 Task: Find connections with filter location Salamína with filter topic #economicswith filter profile language Spanish with filter current company Yatra Online Ltd. with filter school Surana College with filter industry Soap and Cleaning Product Manufacturing with filter service category Market Strategy with filter keywords title Music Producer
Action: Mouse moved to (285, 192)
Screenshot: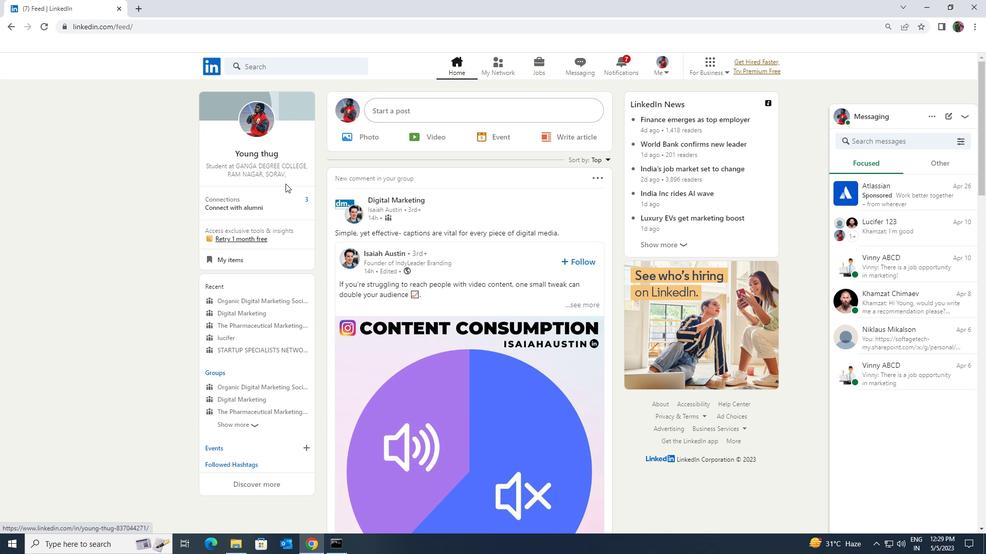 
Action: Mouse pressed left at (285, 192)
Screenshot: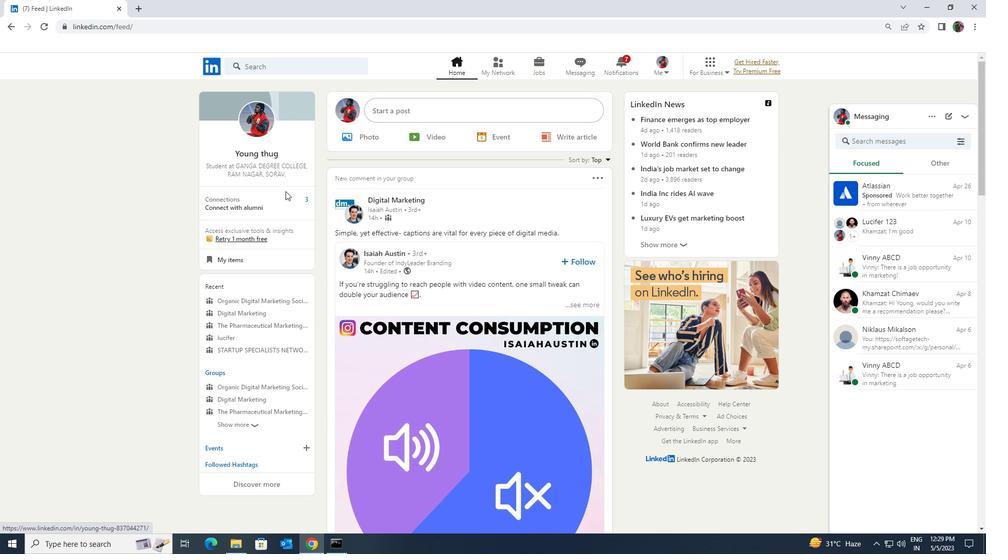 
Action: Mouse moved to (285, 197)
Screenshot: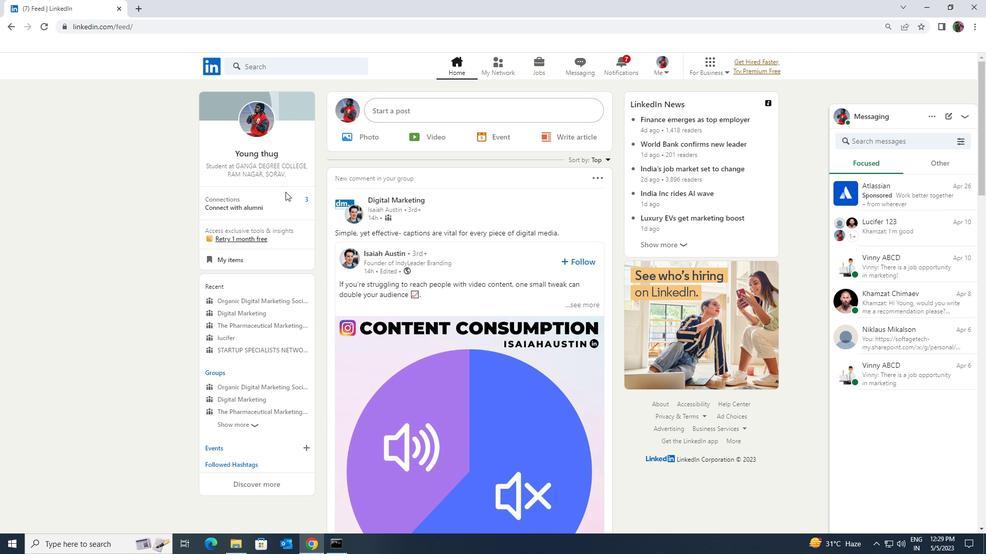 
Action: Mouse pressed left at (285, 197)
Screenshot: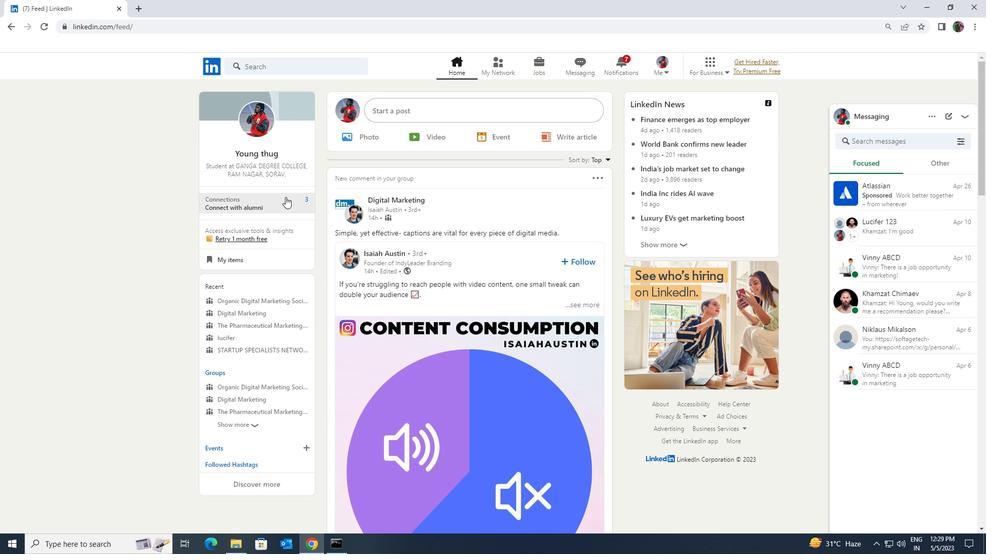 
Action: Mouse moved to (284, 126)
Screenshot: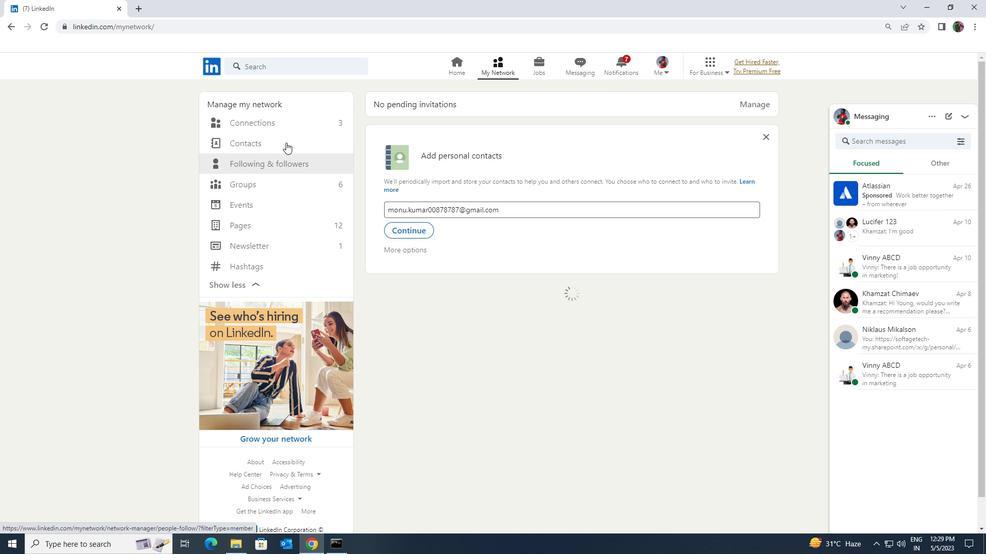 
Action: Mouse pressed left at (284, 126)
Screenshot: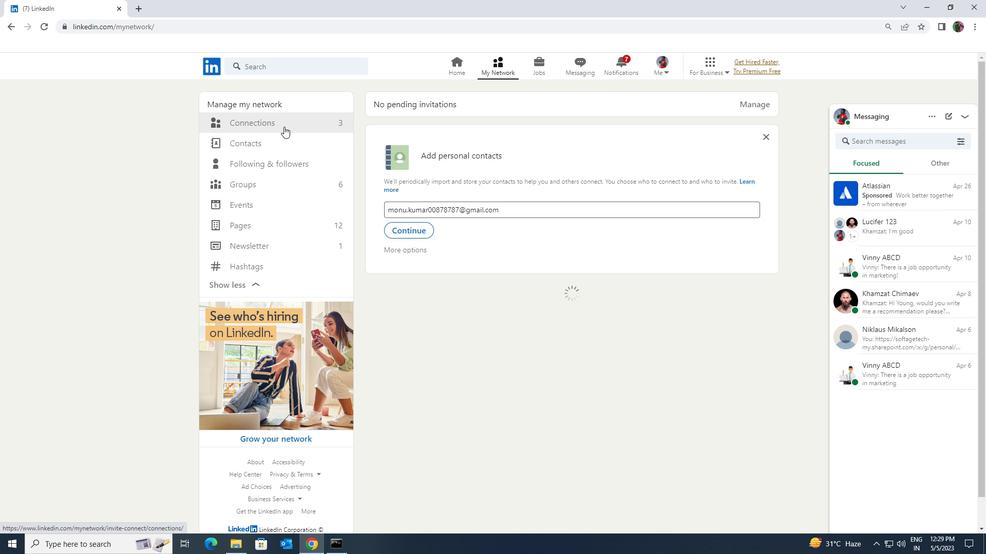 
Action: Mouse moved to (547, 126)
Screenshot: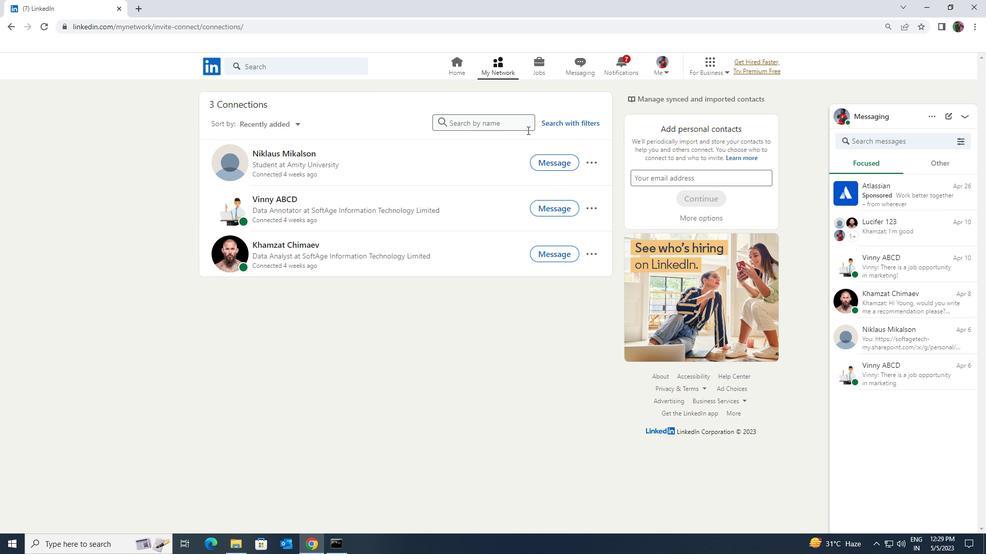 
Action: Mouse pressed left at (547, 126)
Screenshot: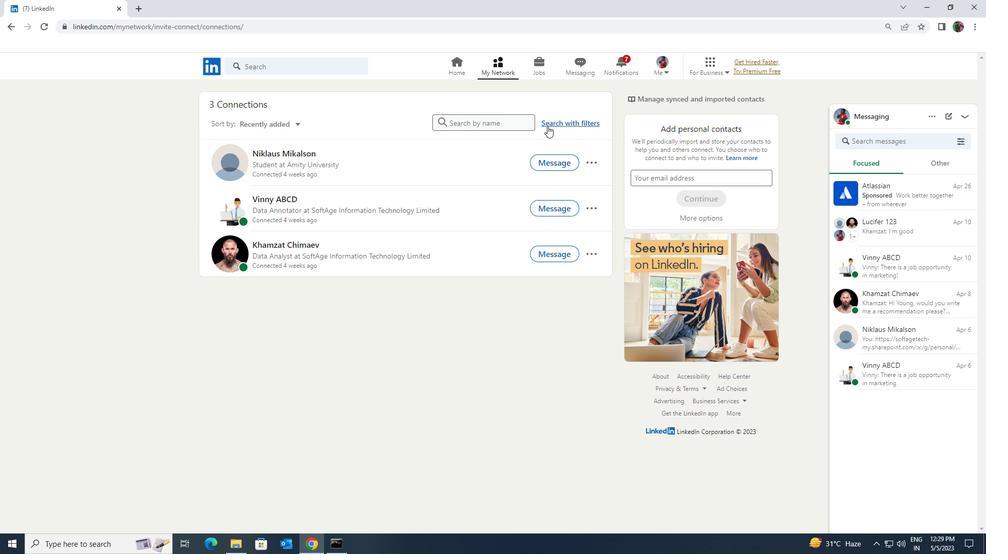 
Action: Mouse moved to (524, 96)
Screenshot: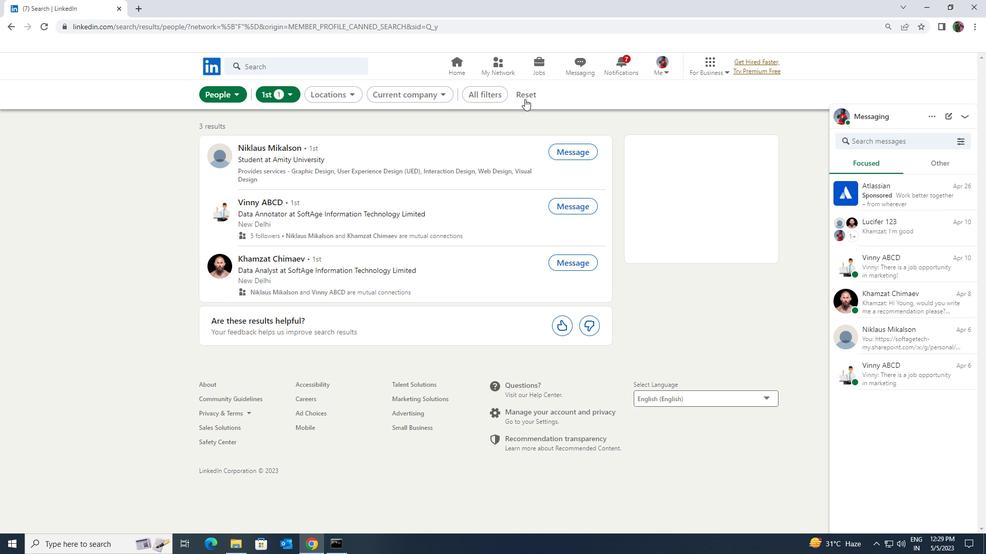 
Action: Mouse pressed left at (524, 96)
Screenshot: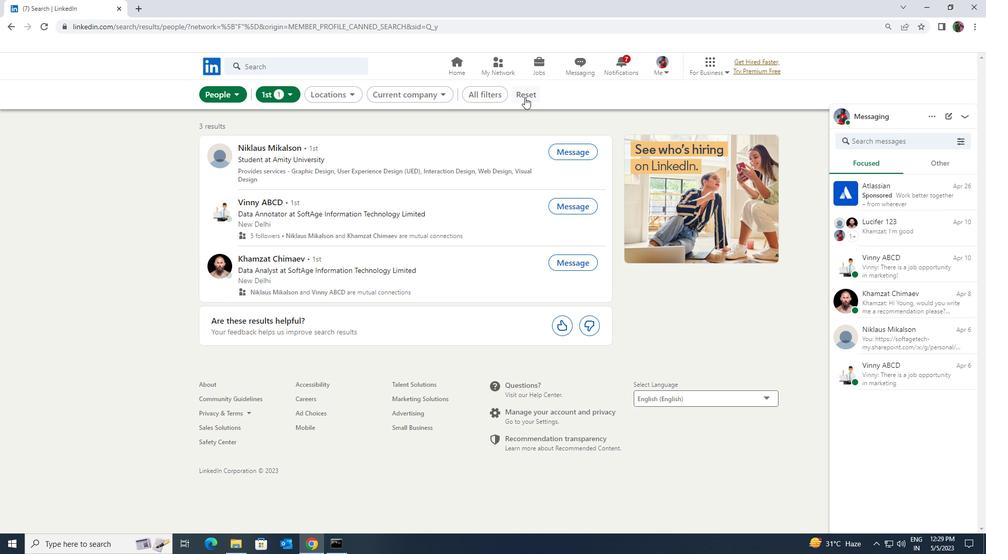 
Action: Mouse moved to (512, 94)
Screenshot: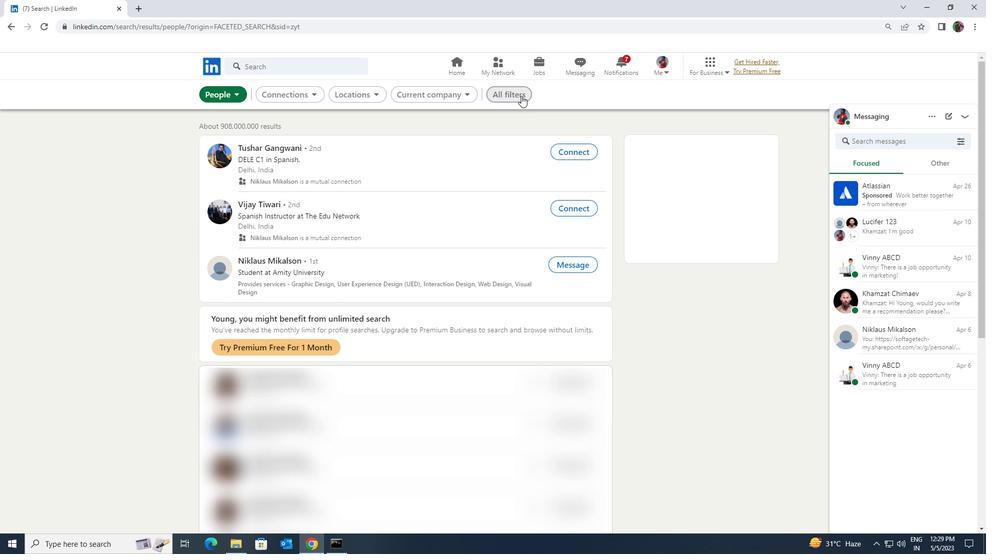 
Action: Mouse pressed left at (512, 94)
Screenshot: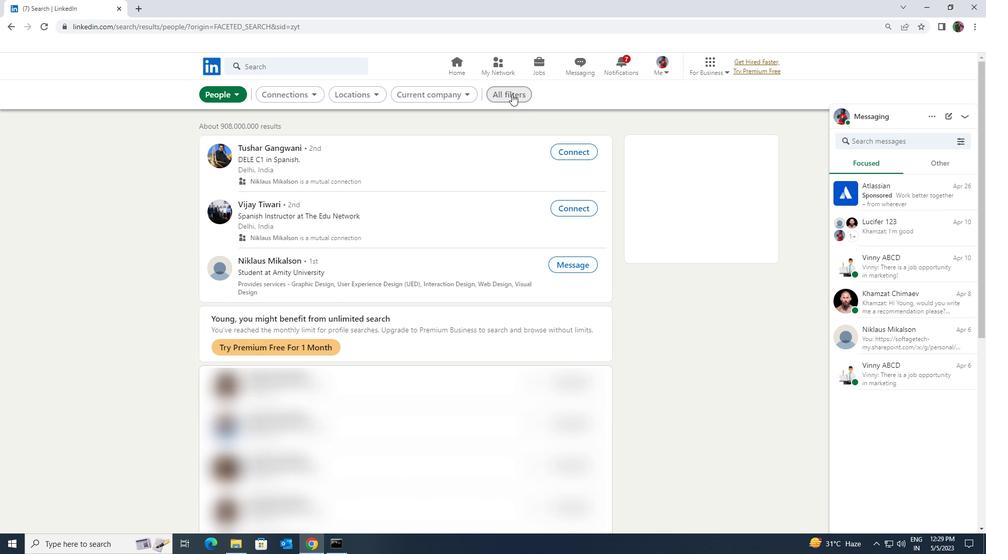 
Action: Mouse moved to (878, 408)
Screenshot: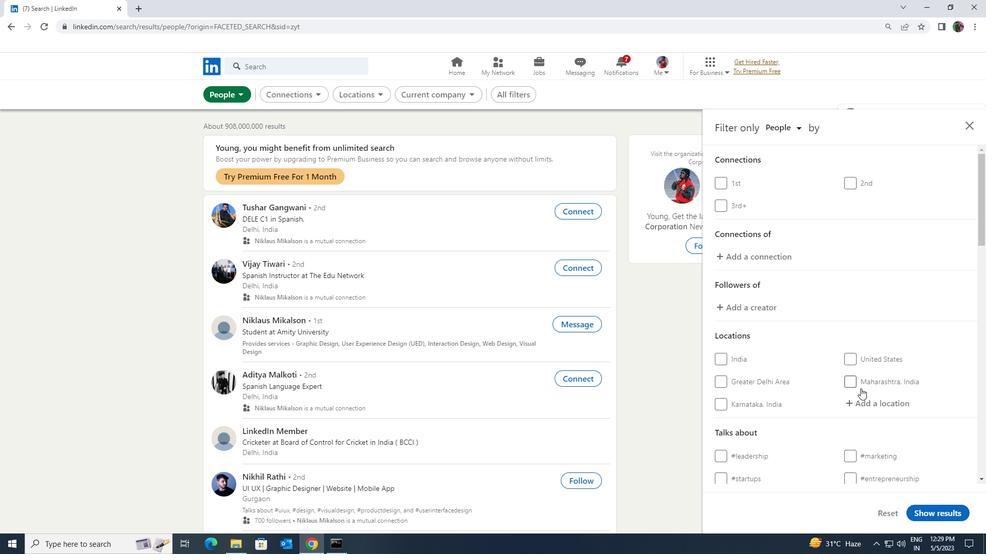 
Action: Mouse pressed left at (878, 408)
Screenshot: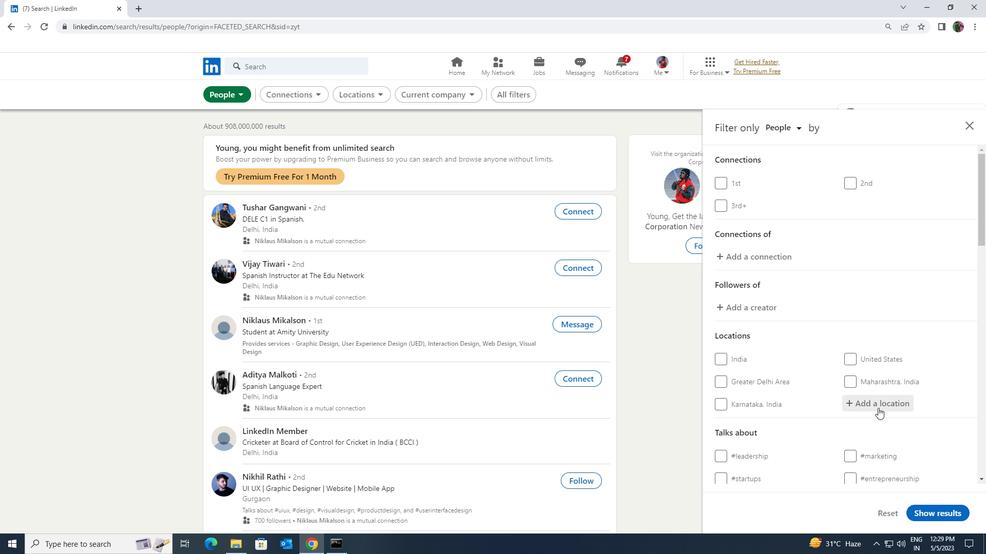 
Action: Key pressed <Key.shift><Key.shift><Key.shift><Key.shift><Key.shift><Key.shift>SALAMINA
Screenshot: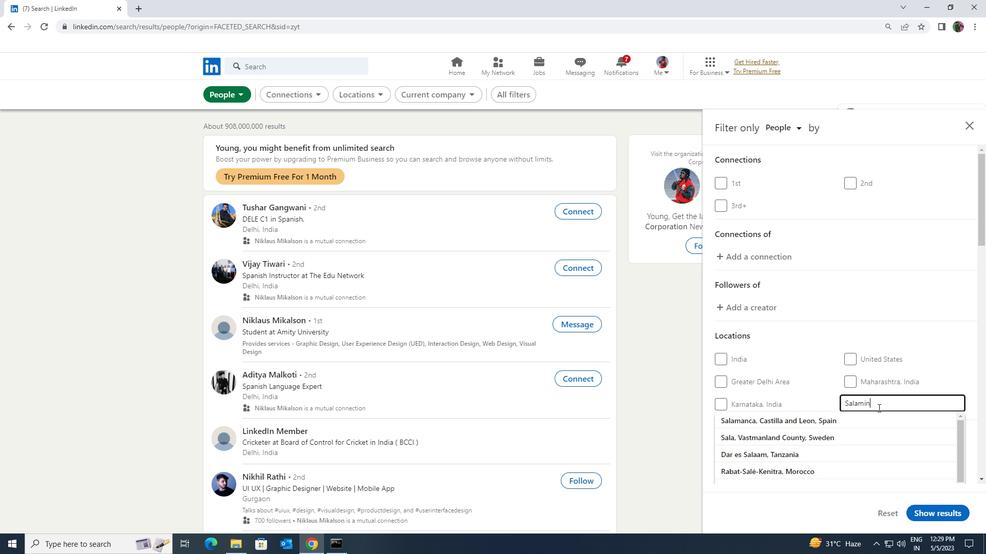 
Action: Mouse moved to (878, 424)
Screenshot: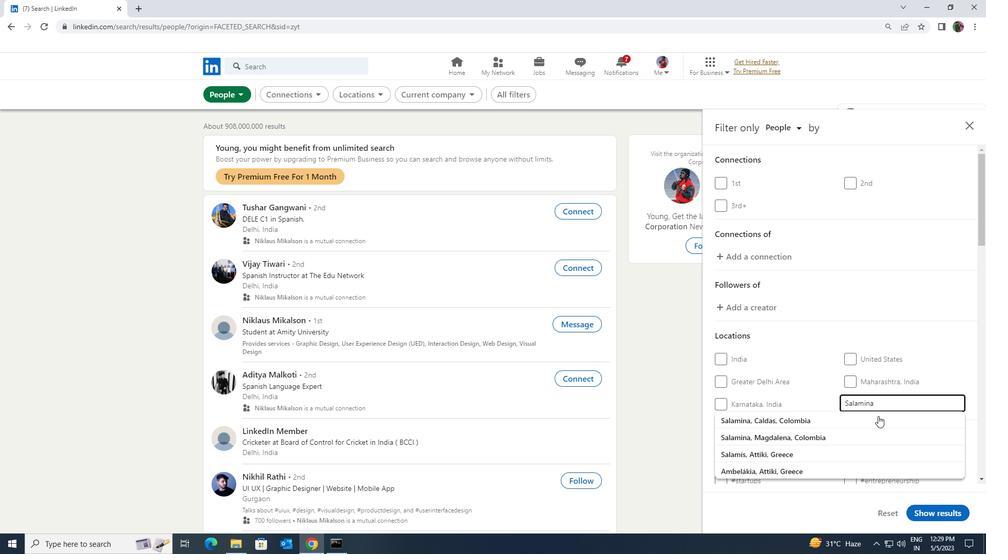 
Action: Mouse pressed left at (878, 424)
Screenshot: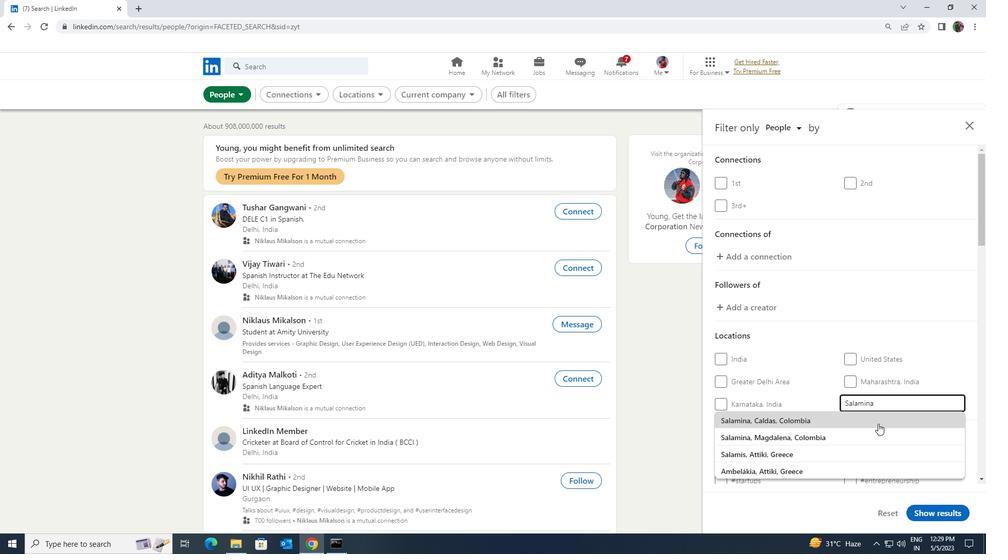 
Action: Mouse scrolled (878, 423) with delta (0, 0)
Screenshot: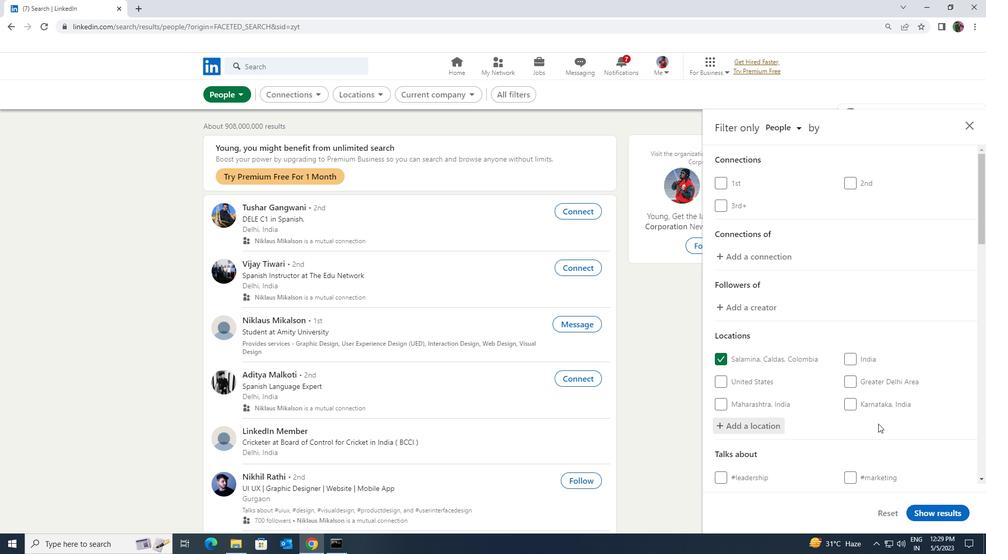 
Action: Mouse moved to (879, 424)
Screenshot: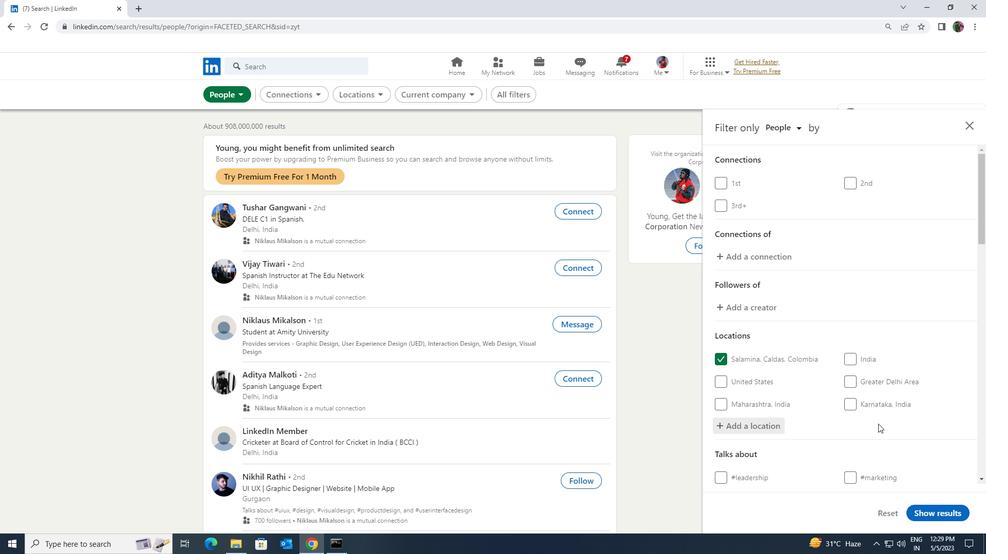 
Action: Mouse scrolled (879, 424) with delta (0, 0)
Screenshot: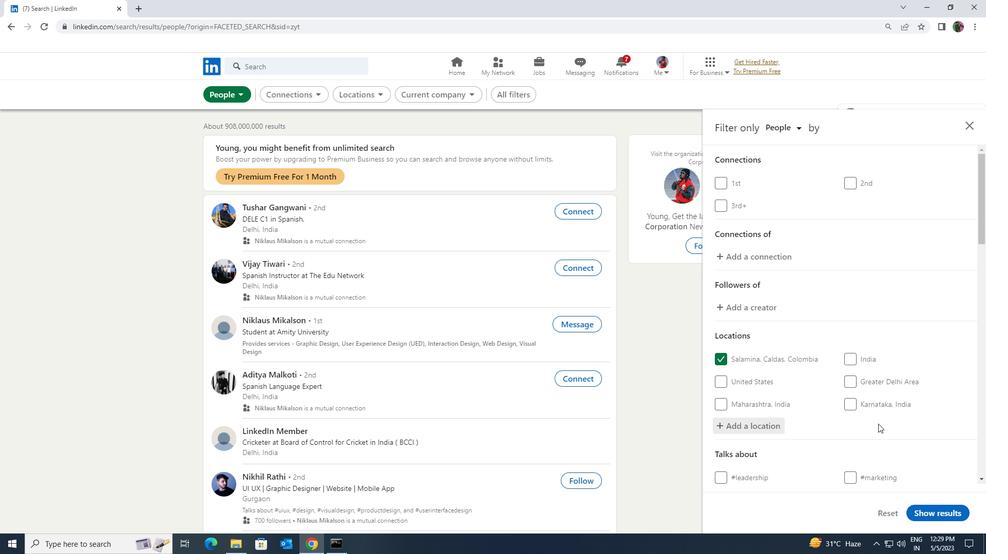 
Action: Mouse moved to (880, 420)
Screenshot: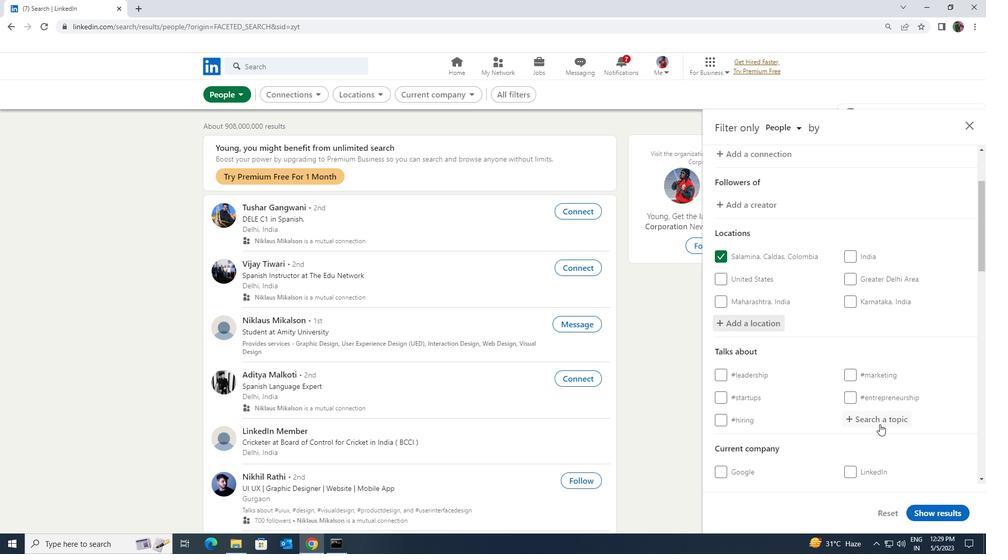 
Action: Mouse pressed left at (880, 420)
Screenshot: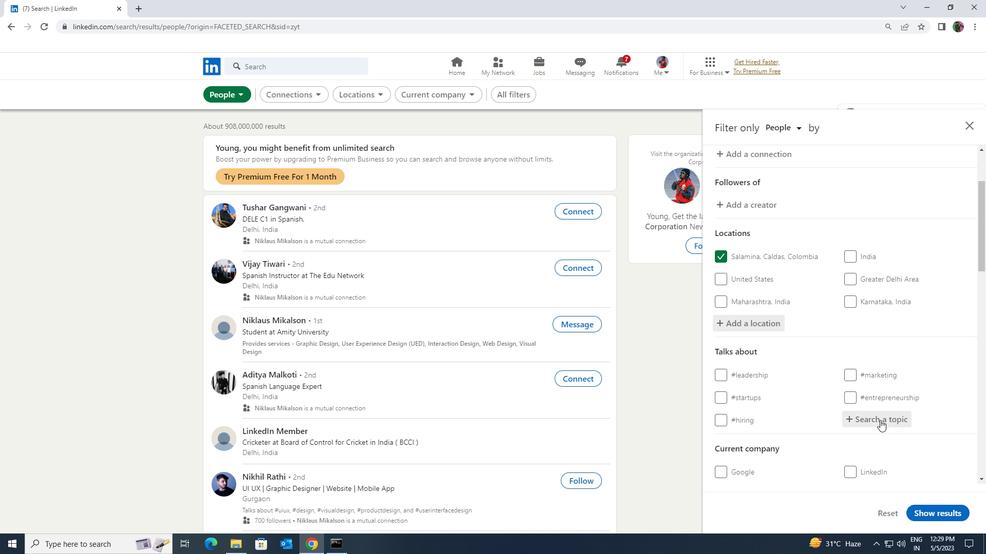 
Action: Key pressed <Key.shift><Key.shift><Key.shift><Key.shift><Key.shift><Key.shift><Key.shift><Key.shift>ECONOMICS
Screenshot: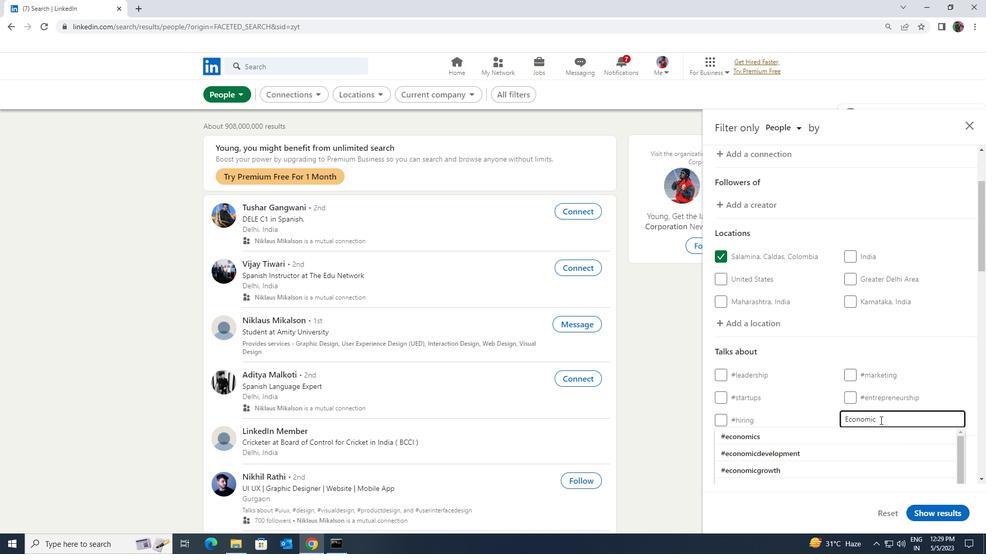 
Action: Mouse moved to (872, 429)
Screenshot: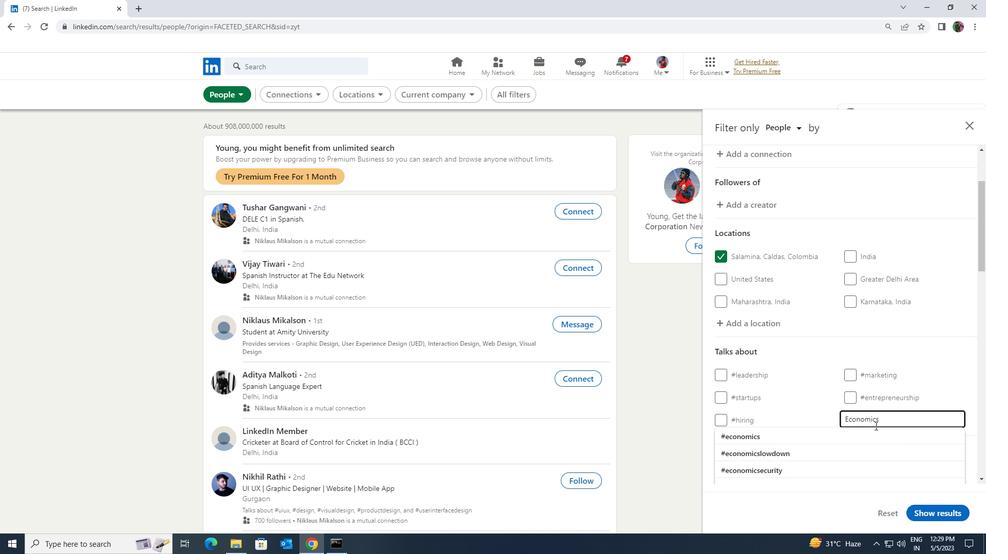 
Action: Mouse pressed left at (872, 429)
Screenshot: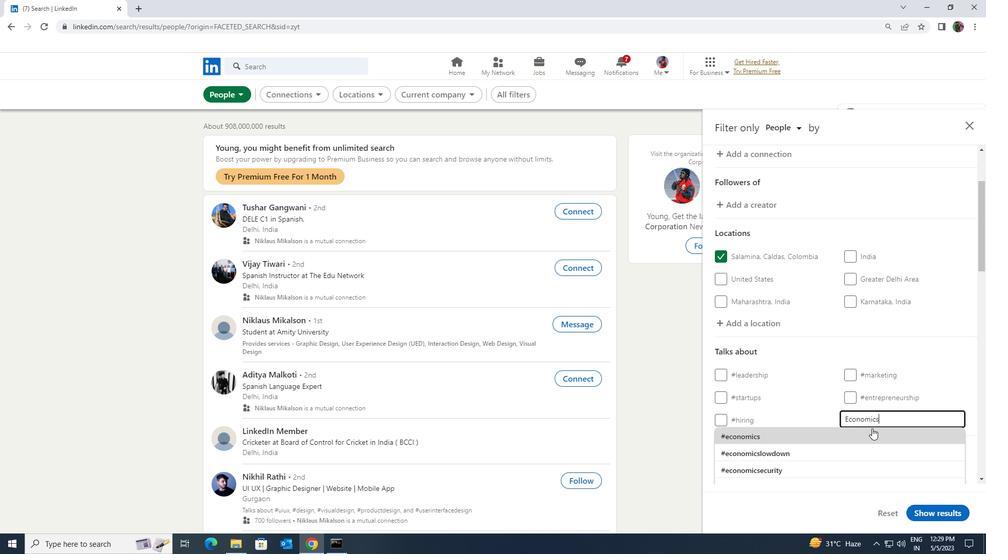 
Action: Mouse scrolled (872, 428) with delta (0, 0)
Screenshot: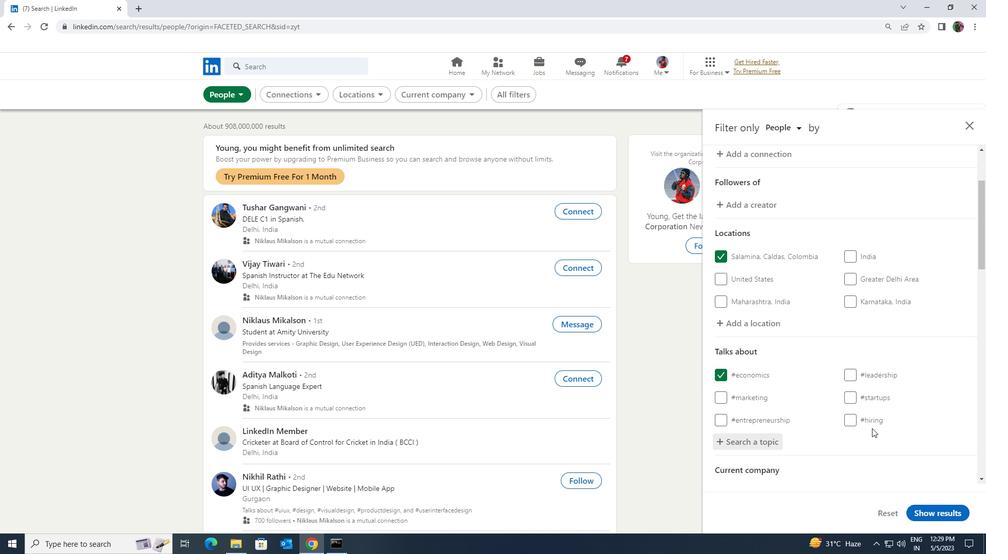 
Action: Mouse scrolled (872, 428) with delta (0, 0)
Screenshot: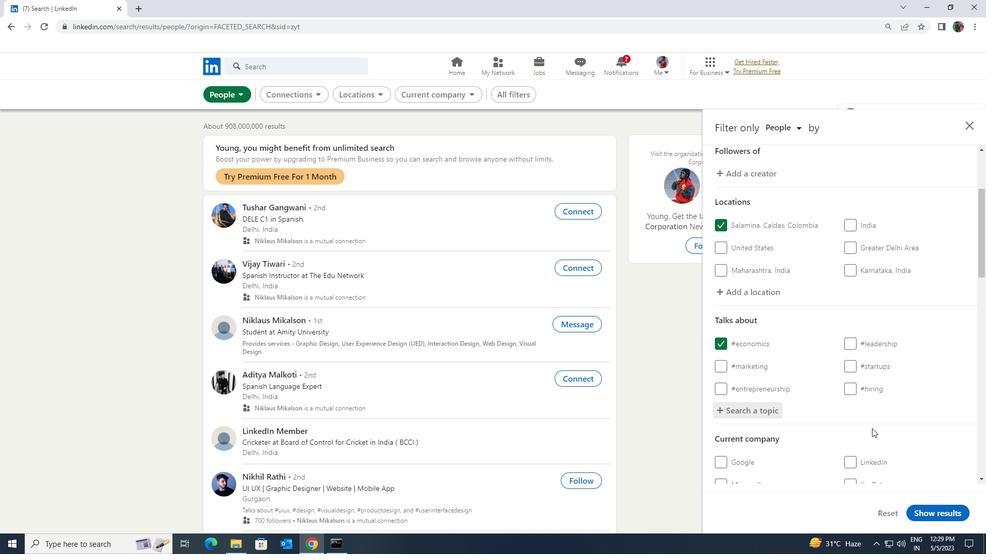 
Action: Mouse scrolled (872, 428) with delta (0, 0)
Screenshot: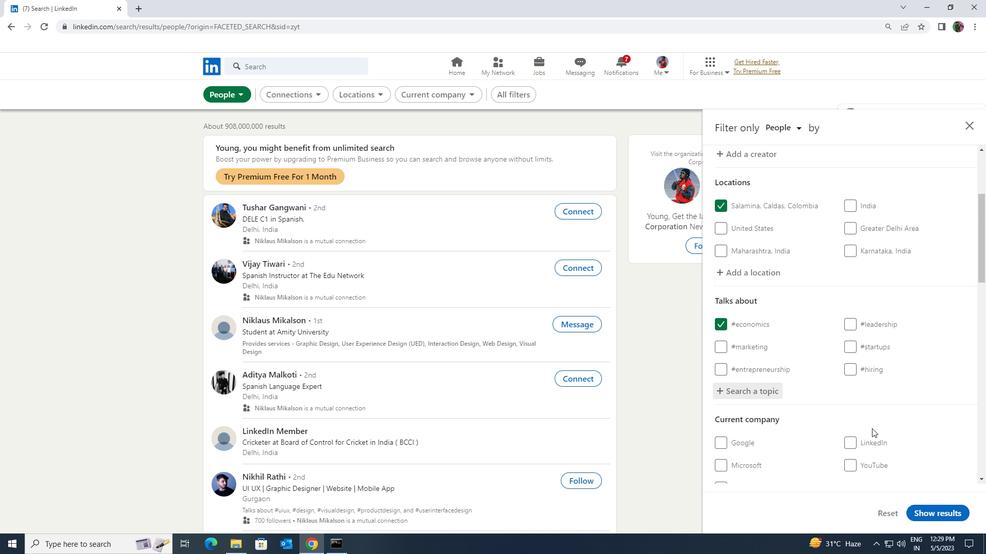 
Action: Mouse scrolled (872, 428) with delta (0, 0)
Screenshot: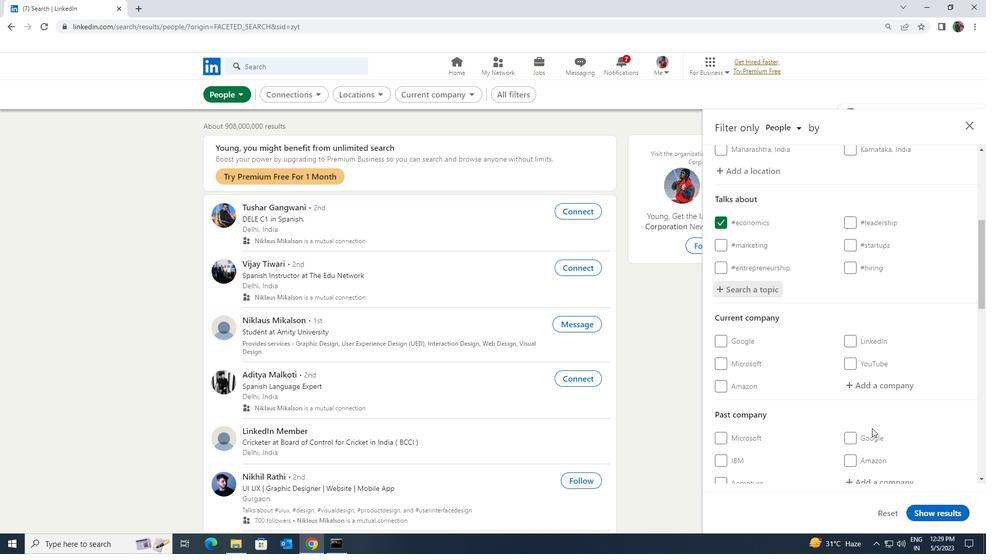 
Action: Mouse scrolled (872, 428) with delta (0, 0)
Screenshot: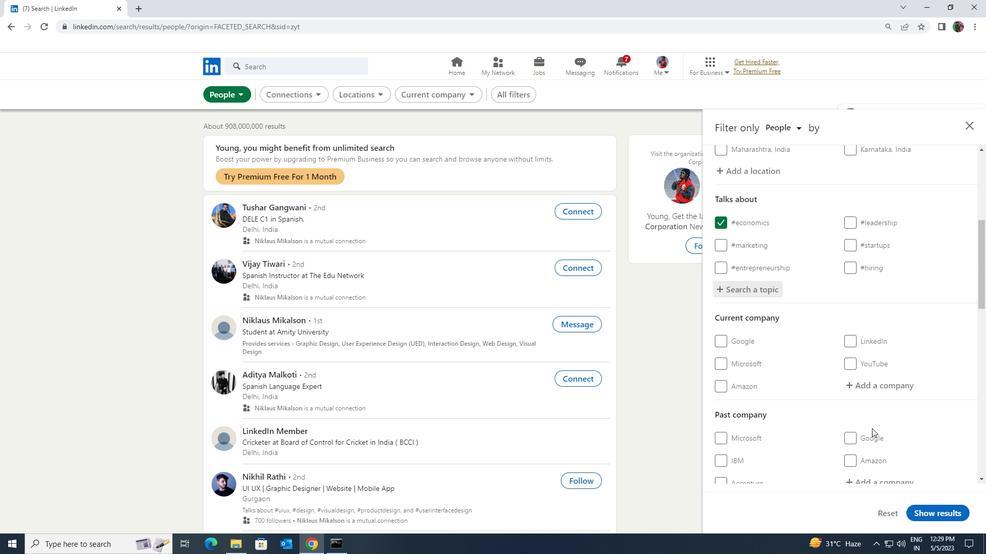 
Action: Mouse scrolled (872, 428) with delta (0, 0)
Screenshot: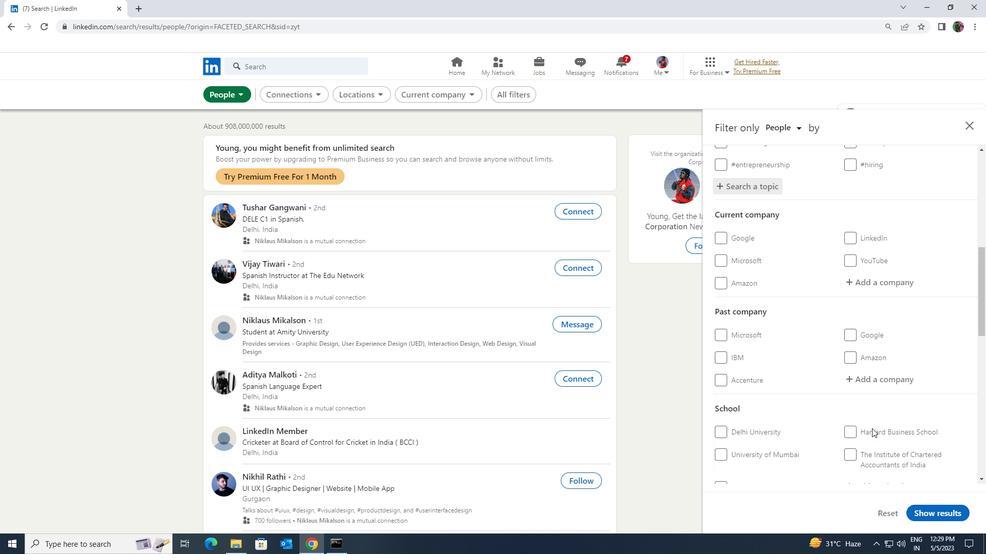 
Action: Mouse scrolled (872, 428) with delta (0, 0)
Screenshot: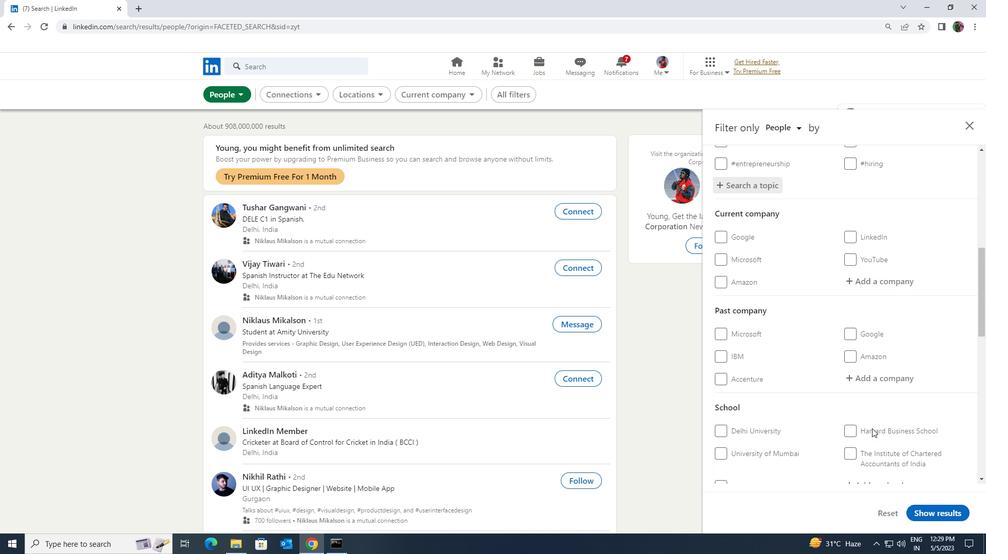 
Action: Mouse scrolled (872, 428) with delta (0, 0)
Screenshot: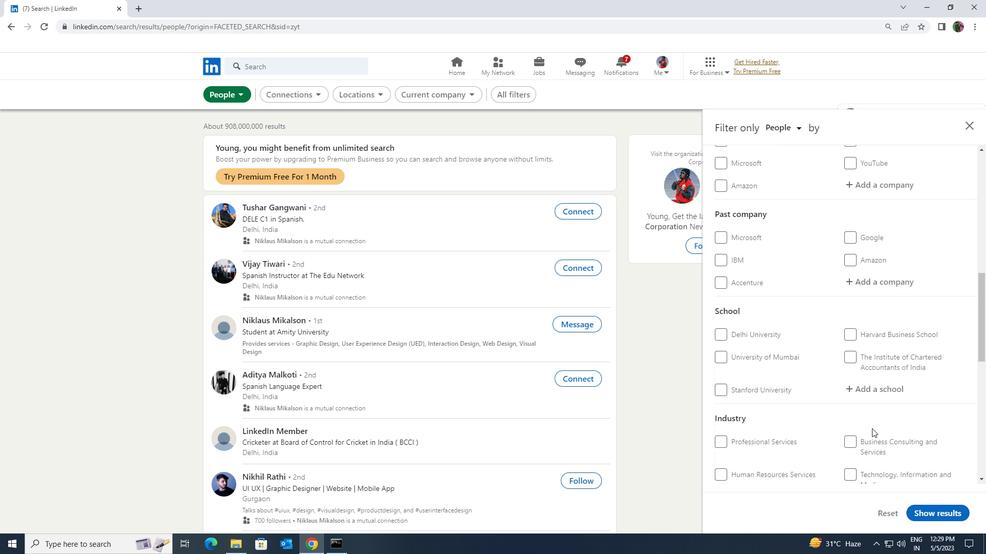 
Action: Mouse scrolled (872, 428) with delta (0, 0)
Screenshot: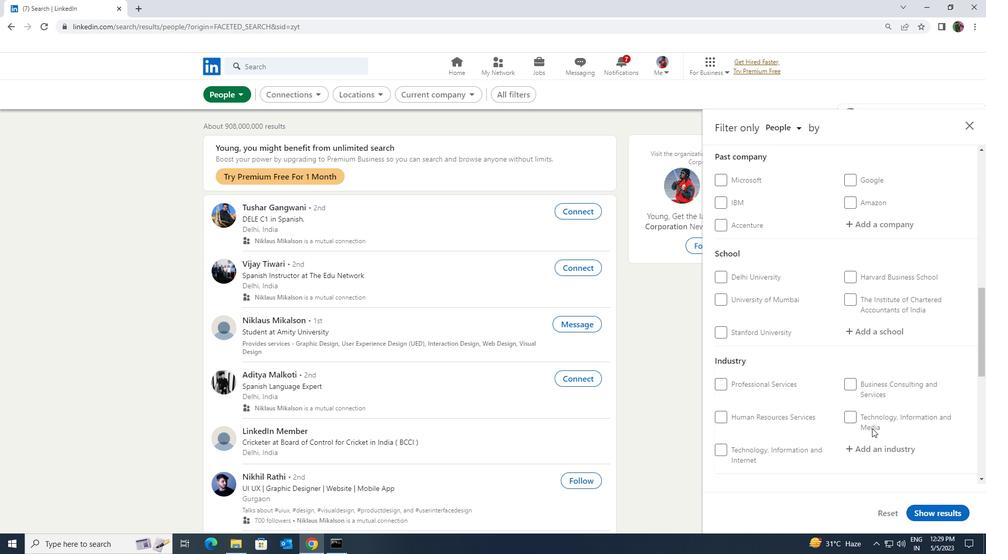 
Action: Mouse scrolled (872, 428) with delta (0, 0)
Screenshot: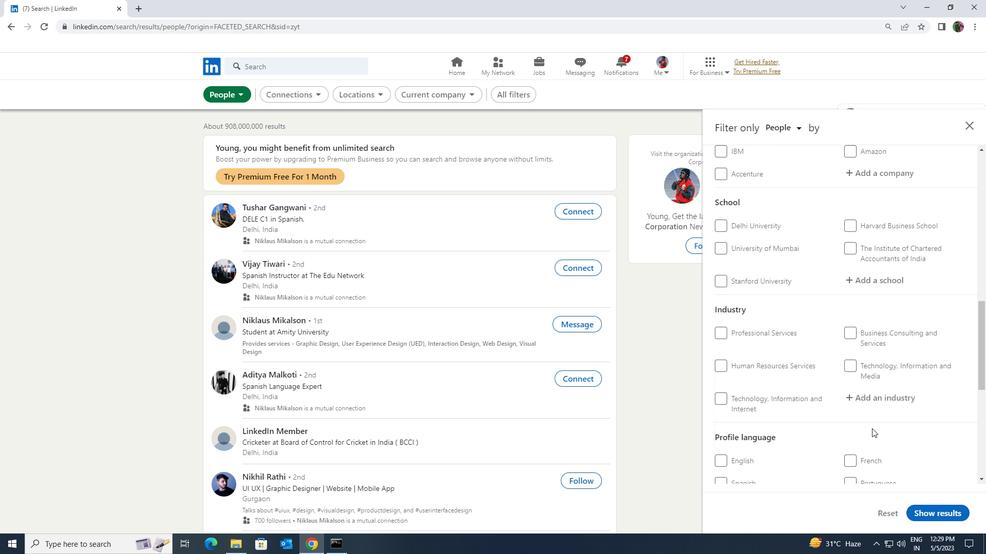 
Action: Mouse moved to (750, 434)
Screenshot: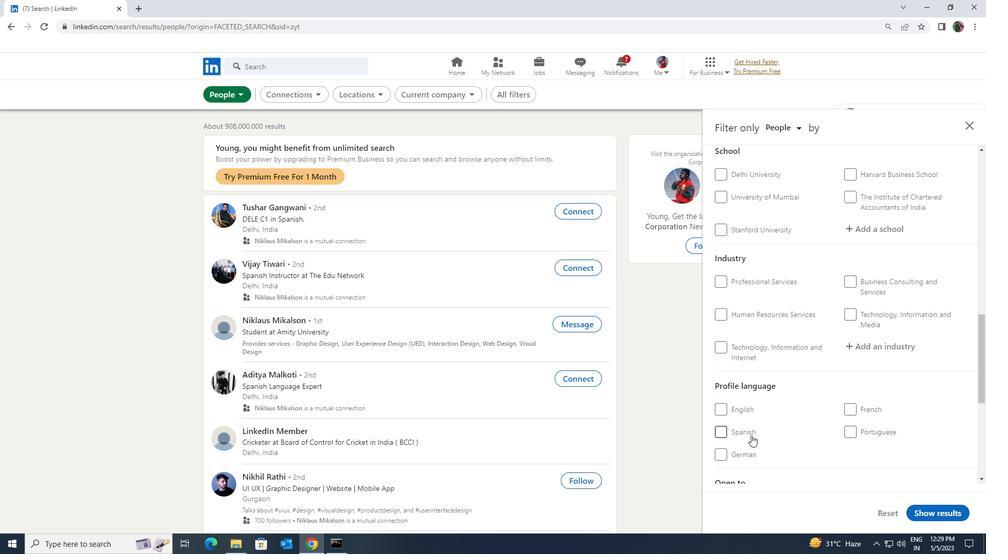 
Action: Mouse pressed left at (750, 434)
Screenshot: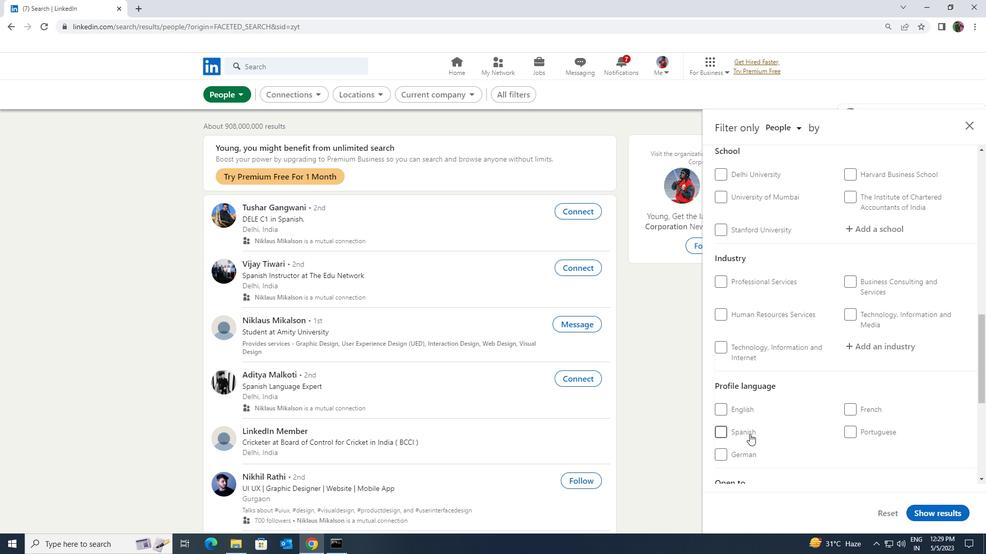 
Action: Mouse moved to (803, 429)
Screenshot: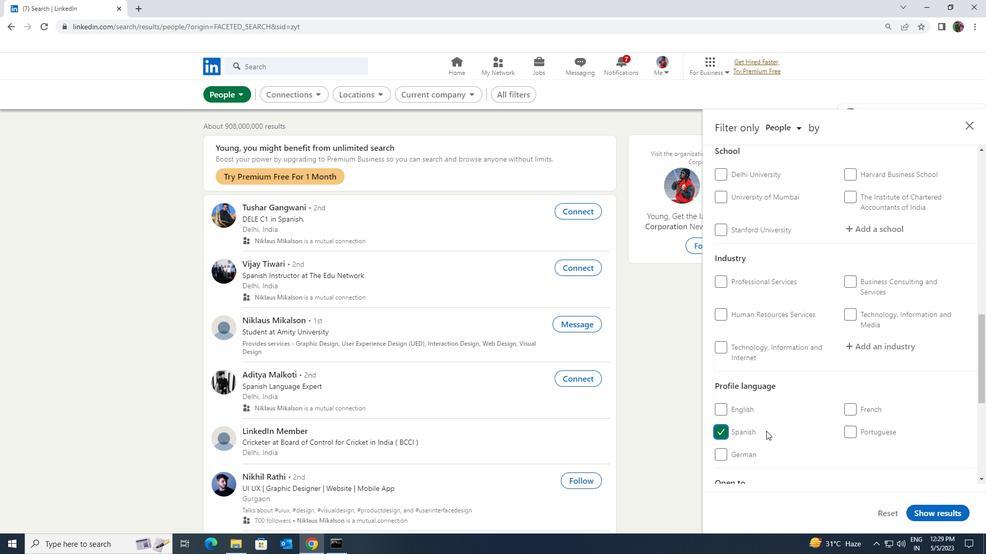 
Action: Mouse scrolled (803, 430) with delta (0, 0)
Screenshot: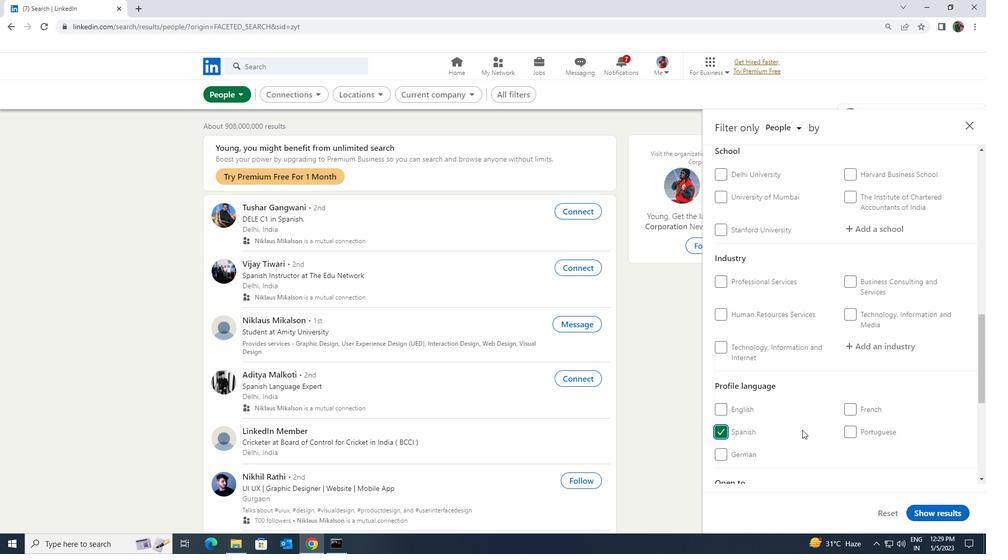 
Action: Mouse scrolled (803, 430) with delta (0, 0)
Screenshot: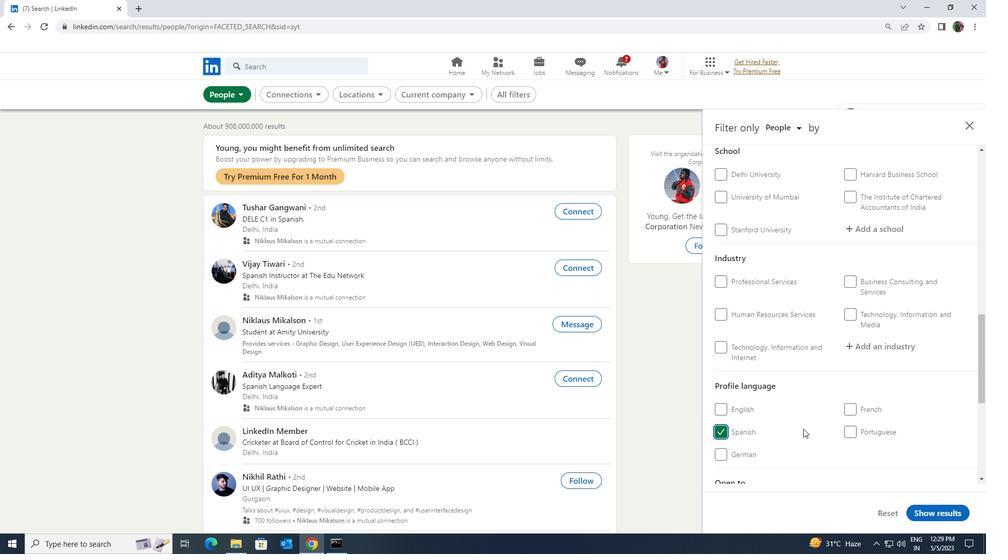 
Action: Mouse moved to (804, 429)
Screenshot: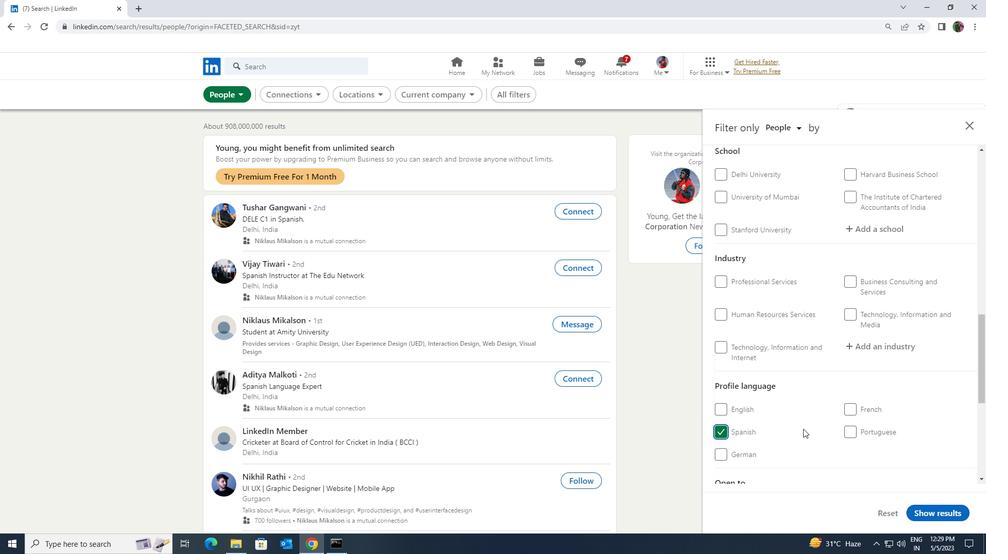 
Action: Mouse scrolled (804, 430) with delta (0, 0)
Screenshot: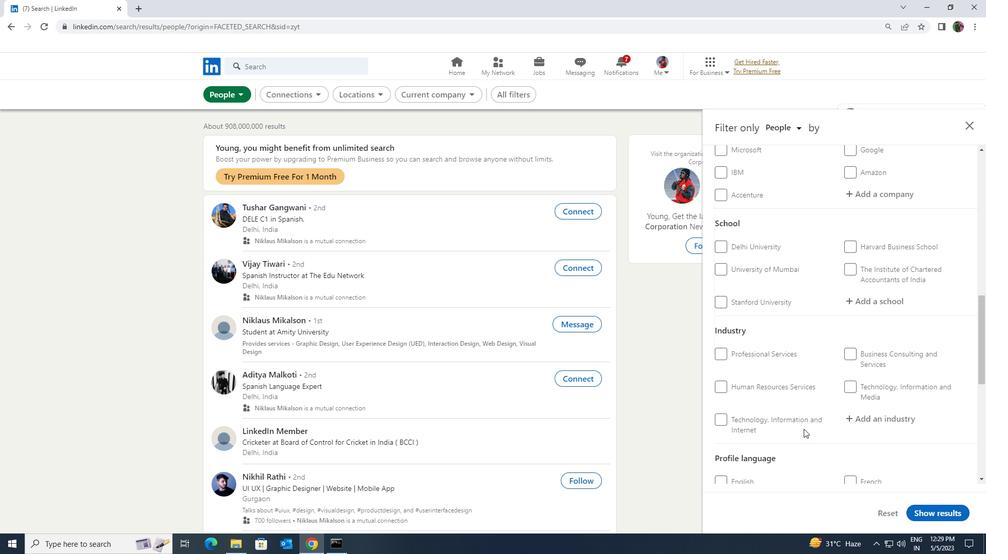 
Action: Mouse moved to (804, 429)
Screenshot: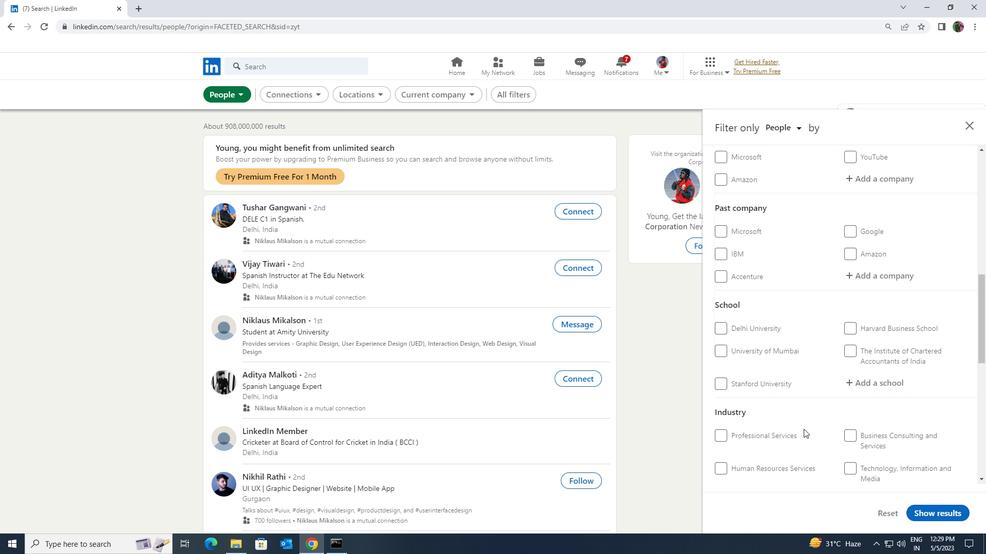 
Action: Mouse scrolled (804, 430) with delta (0, 0)
Screenshot: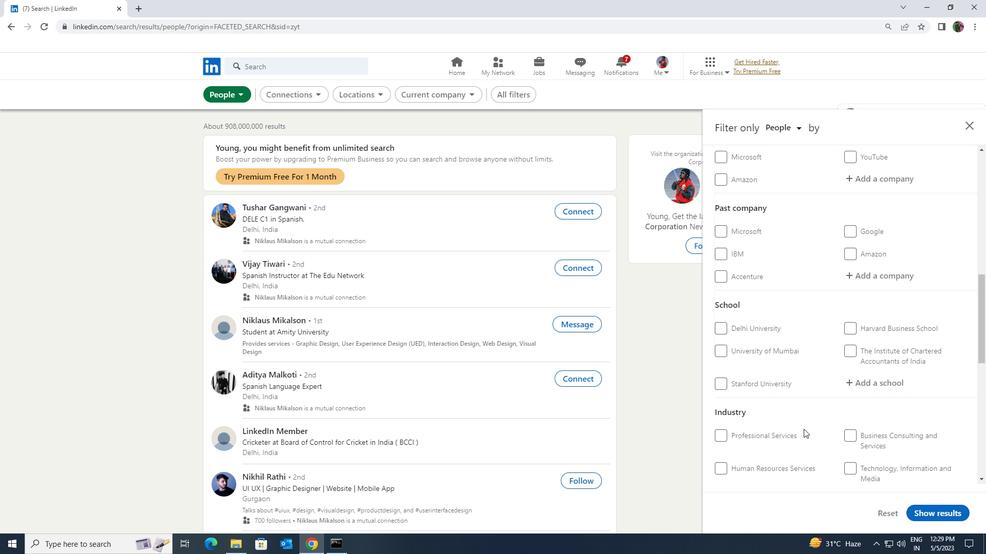 
Action: Mouse scrolled (804, 430) with delta (0, 0)
Screenshot: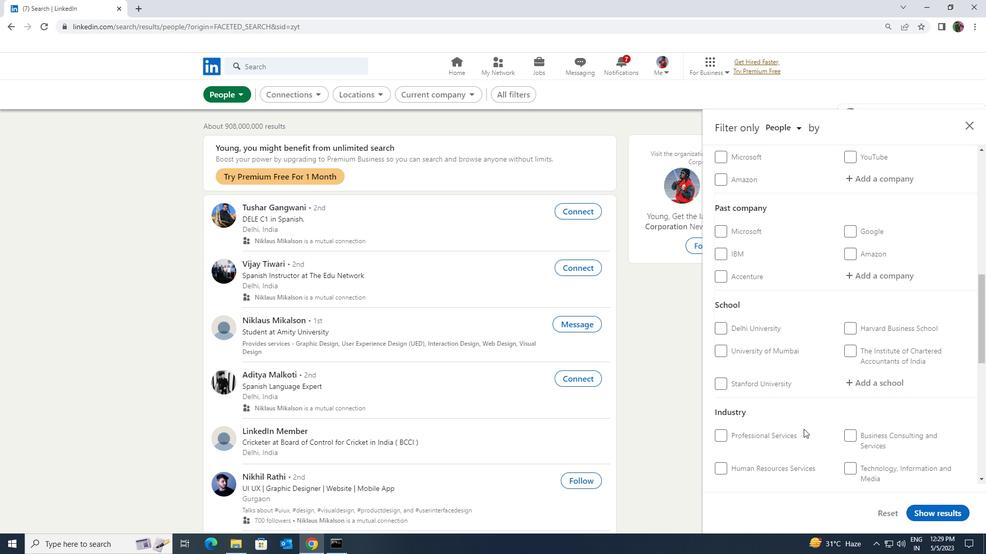 
Action: Mouse moved to (805, 429)
Screenshot: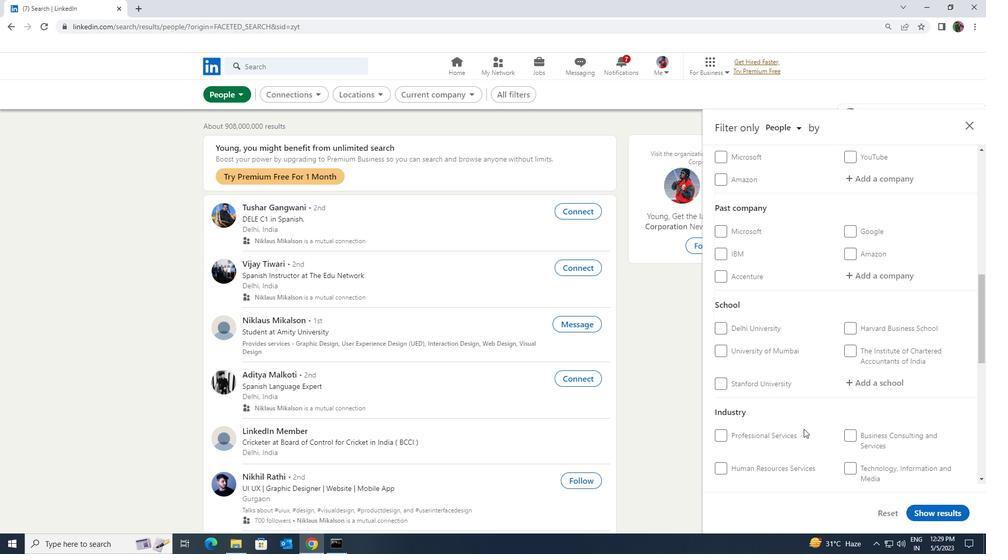 
Action: Mouse scrolled (805, 430) with delta (0, 0)
Screenshot: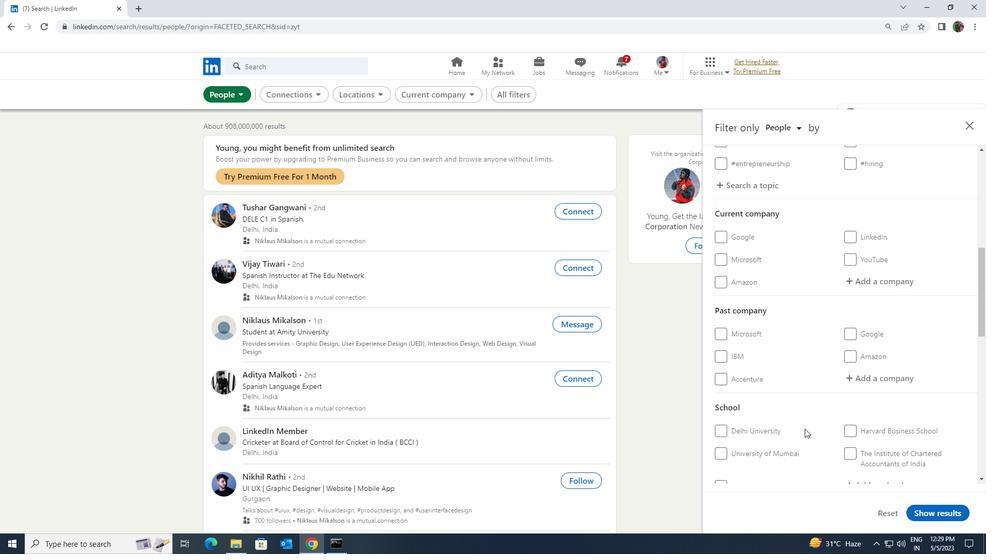 
Action: Mouse scrolled (805, 430) with delta (0, 0)
Screenshot: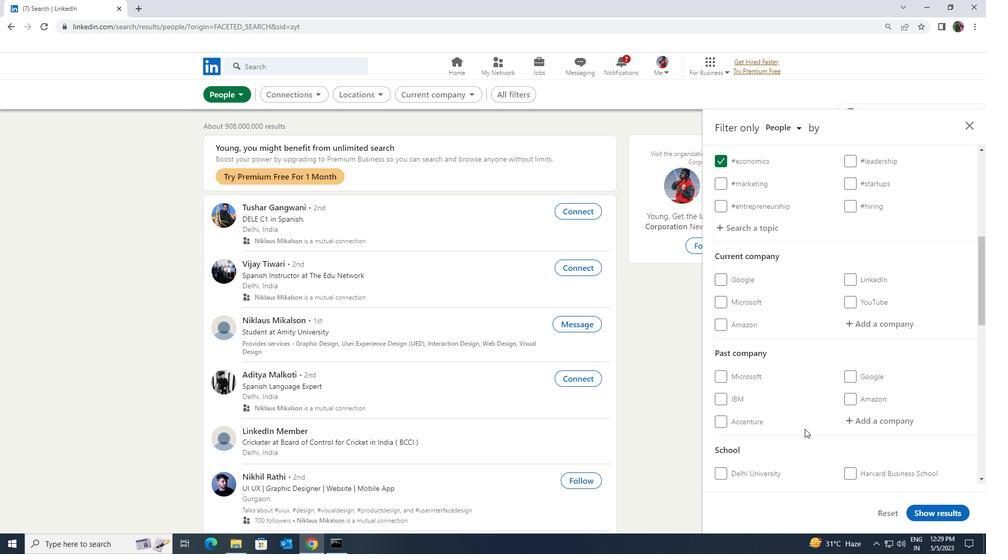 
Action: Mouse moved to (865, 383)
Screenshot: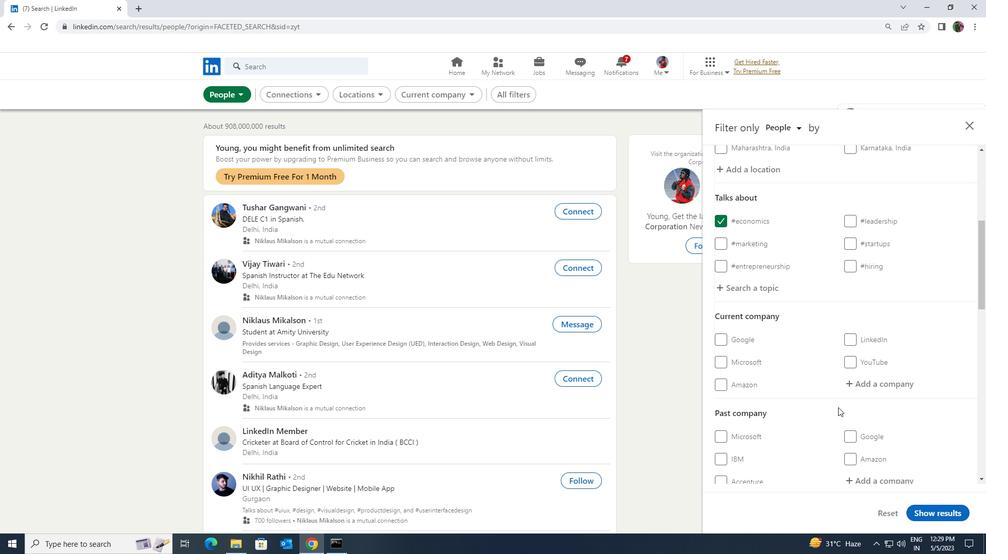 
Action: Mouse pressed left at (865, 383)
Screenshot: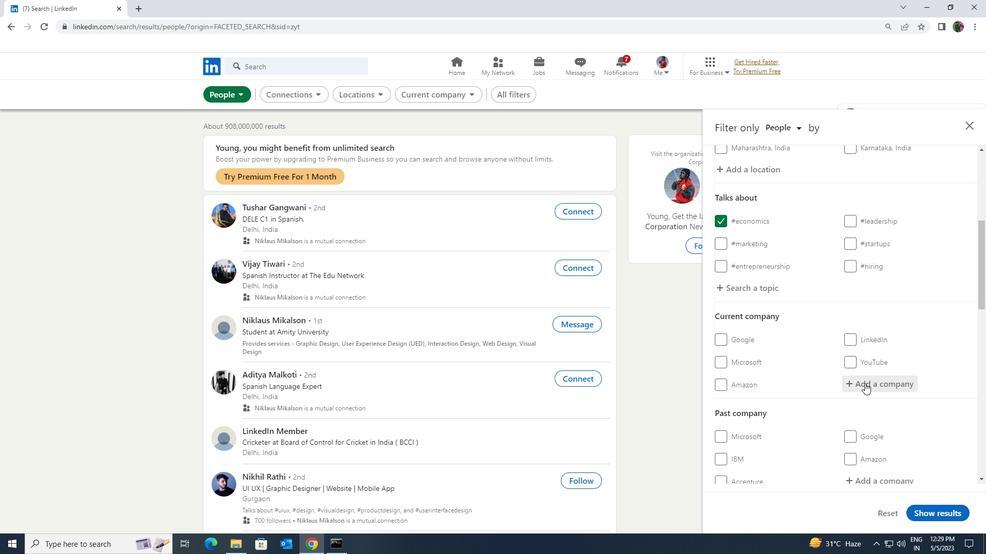 
Action: Key pressed <Key.shift><Key.shift><Key.shift><Key.shift><Key.shift>YATRA<Key.space>
Screenshot: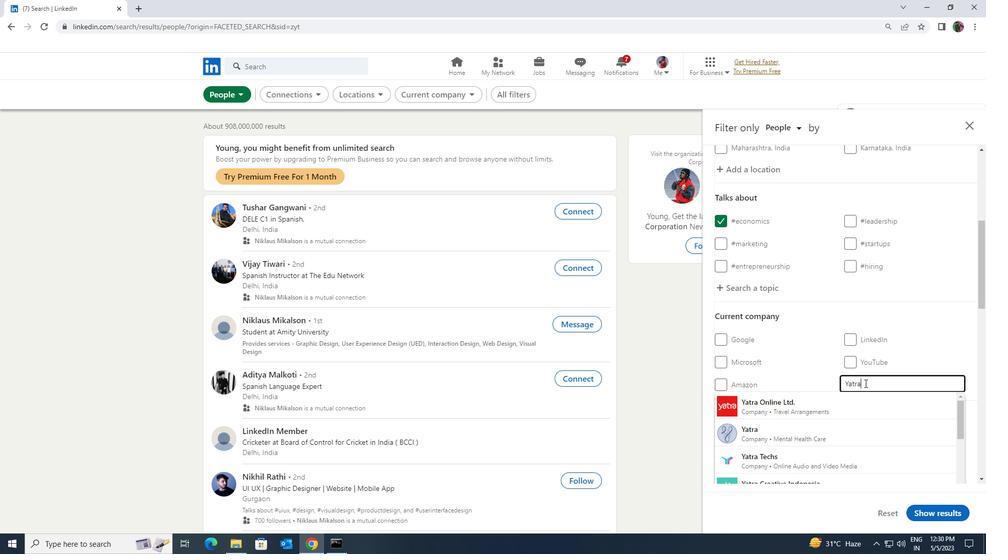 
Action: Mouse moved to (858, 402)
Screenshot: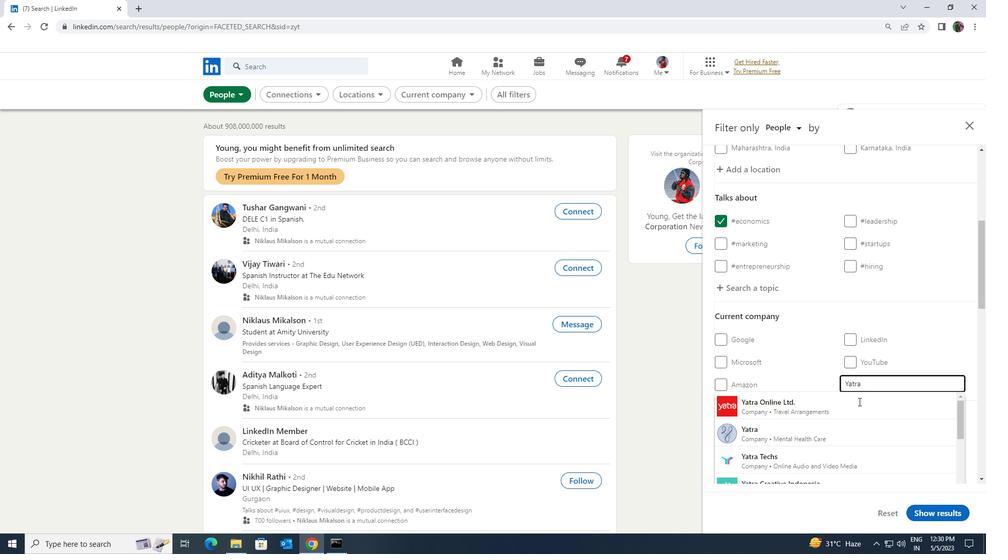 
Action: Mouse pressed left at (858, 402)
Screenshot: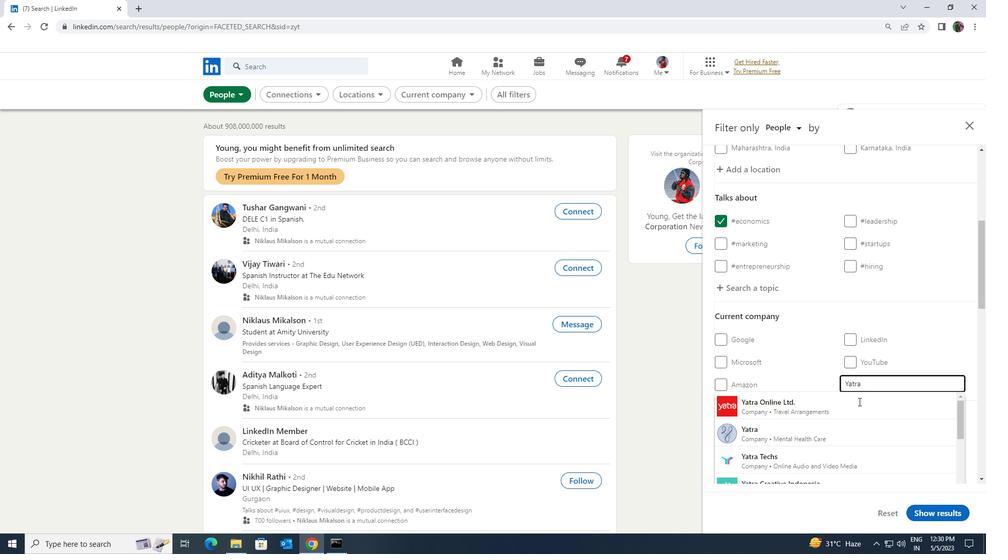 
Action: Mouse moved to (858, 402)
Screenshot: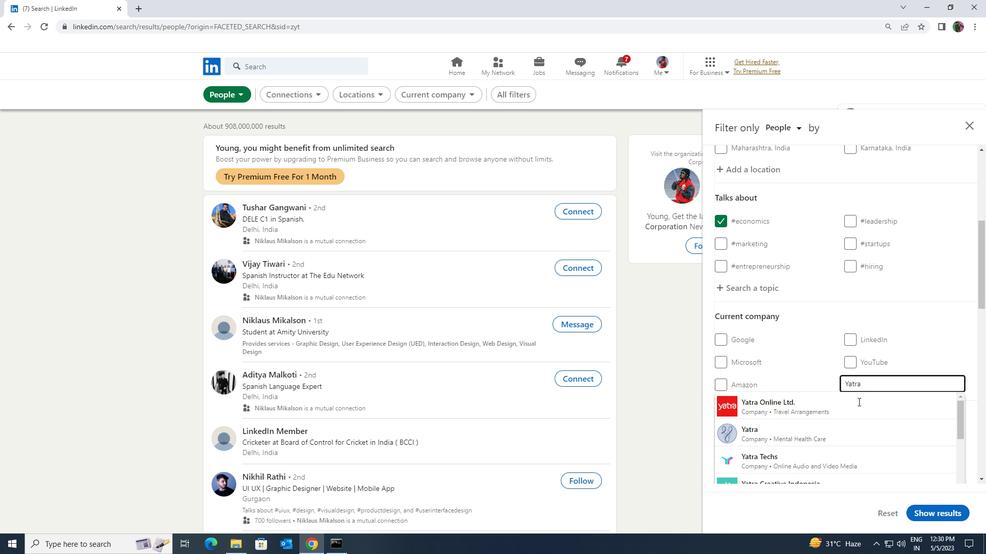 
Action: Mouse pressed left at (858, 402)
Screenshot: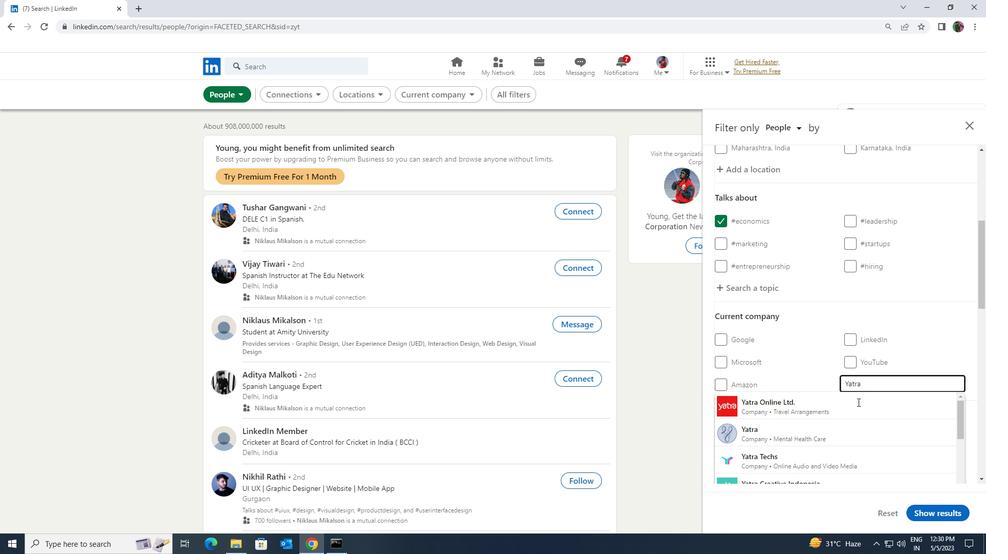 
Action: Mouse moved to (837, 407)
Screenshot: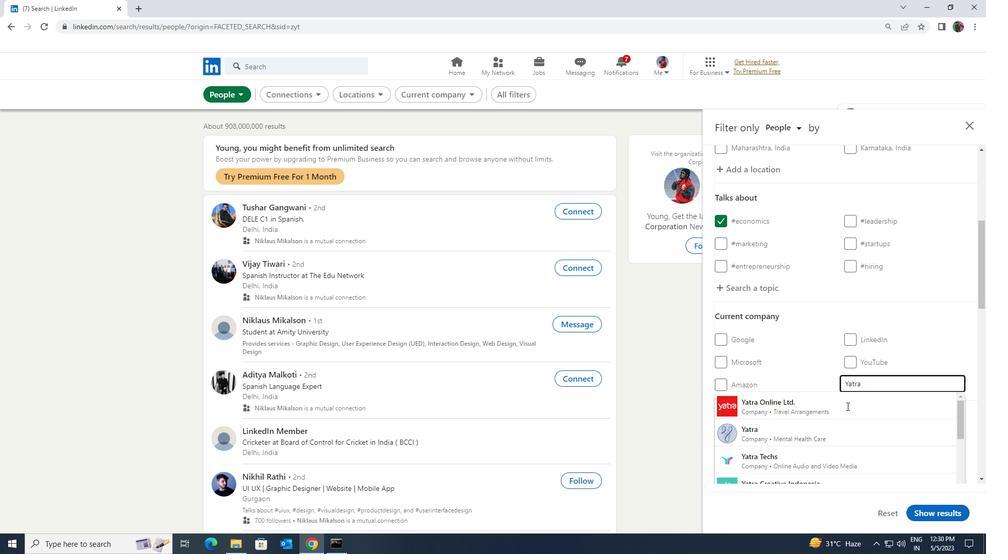
Action: Mouse pressed left at (837, 407)
Screenshot: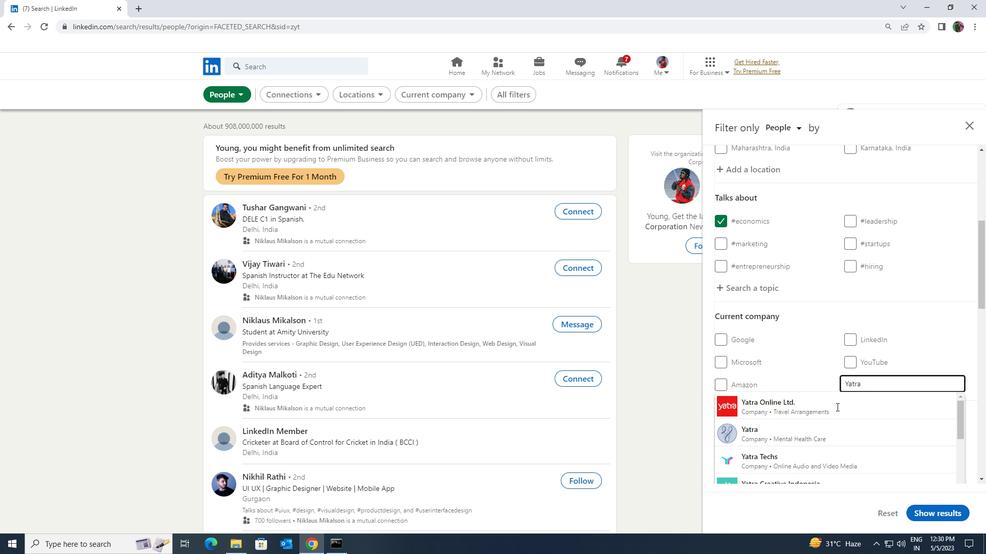 
Action: Mouse pressed left at (837, 407)
Screenshot: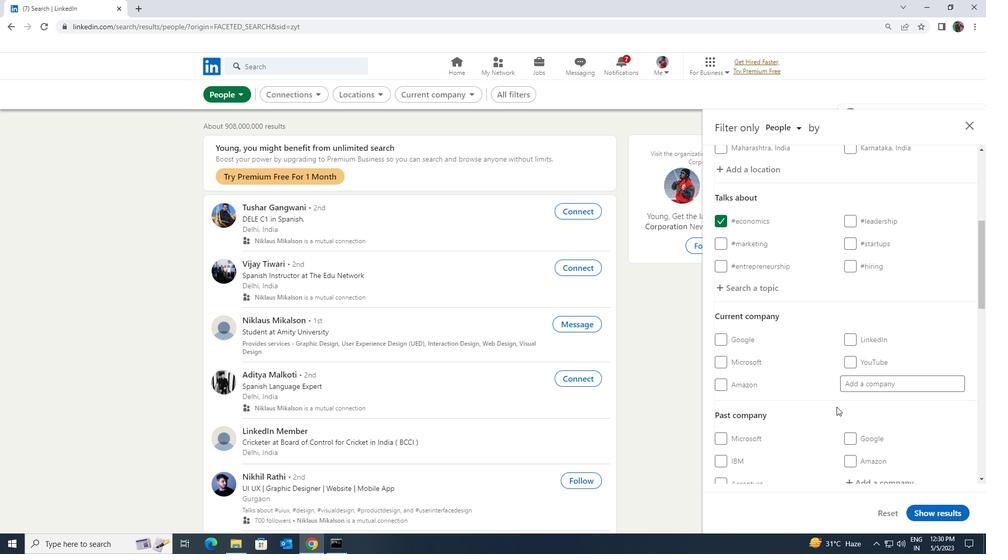 
Action: Mouse moved to (836, 407)
Screenshot: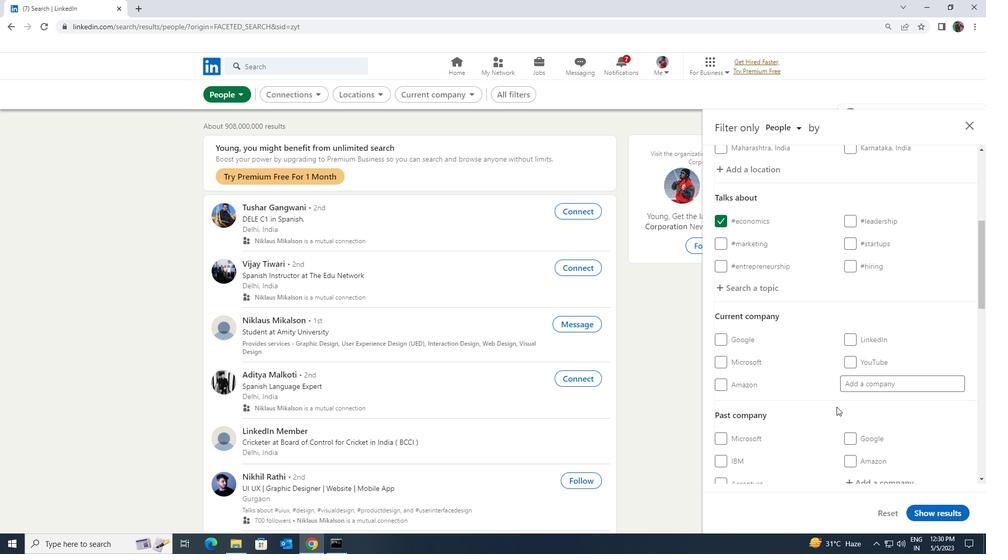 
Action: Mouse scrolled (836, 406) with delta (0, 0)
Screenshot: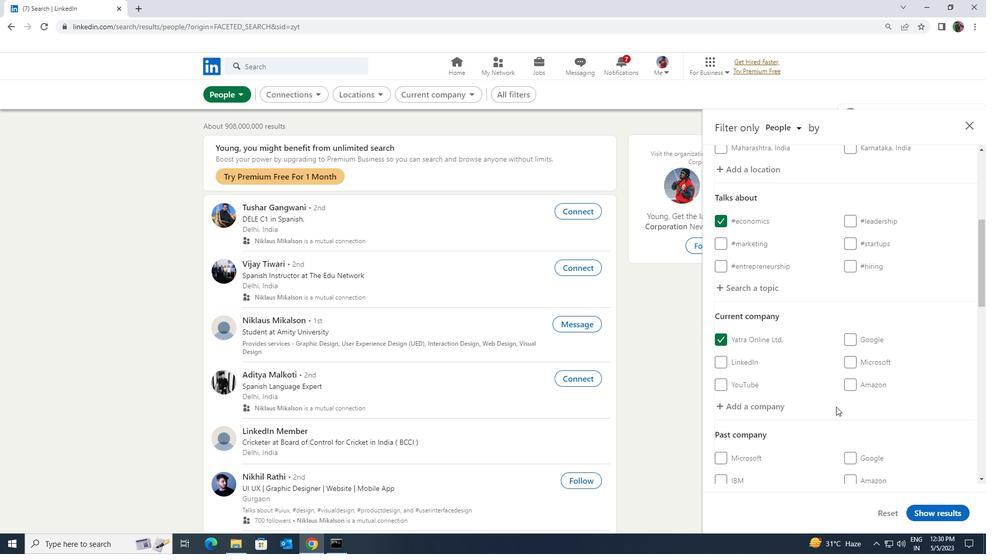 
Action: Mouse scrolled (836, 406) with delta (0, 0)
Screenshot: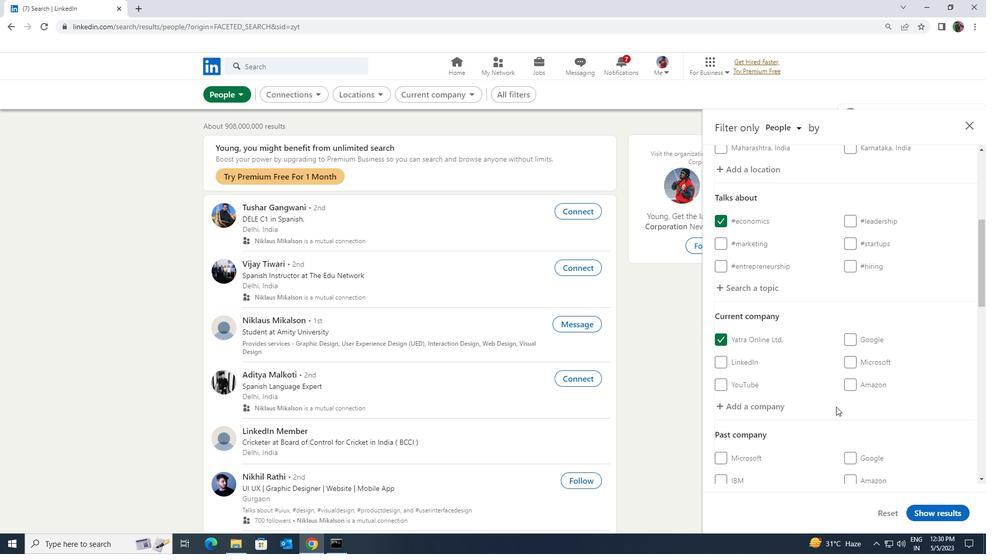 
Action: Mouse scrolled (836, 406) with delta (0, 0)
Screenshot: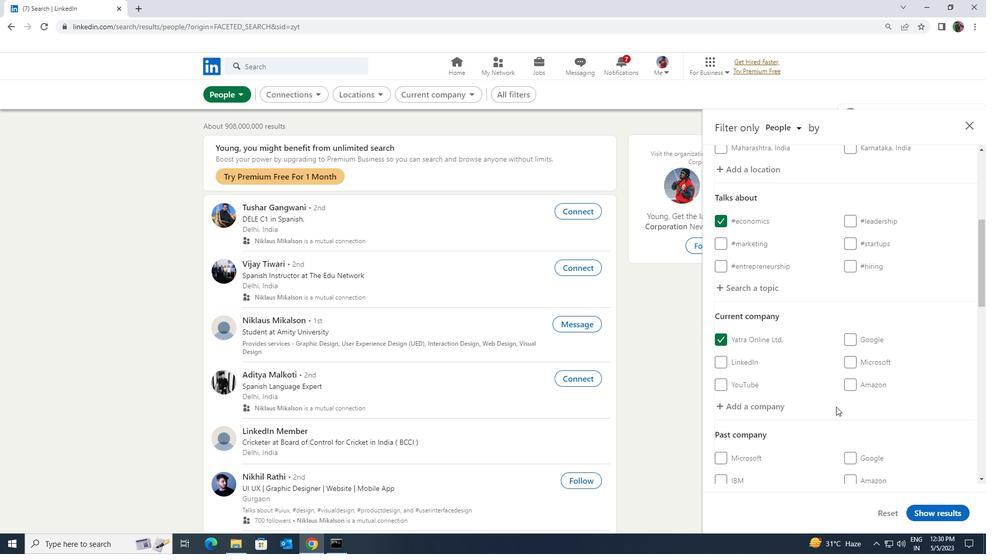 
Action: Mouse scrolled (836, 406) with delta (0, 0)
Screenshot: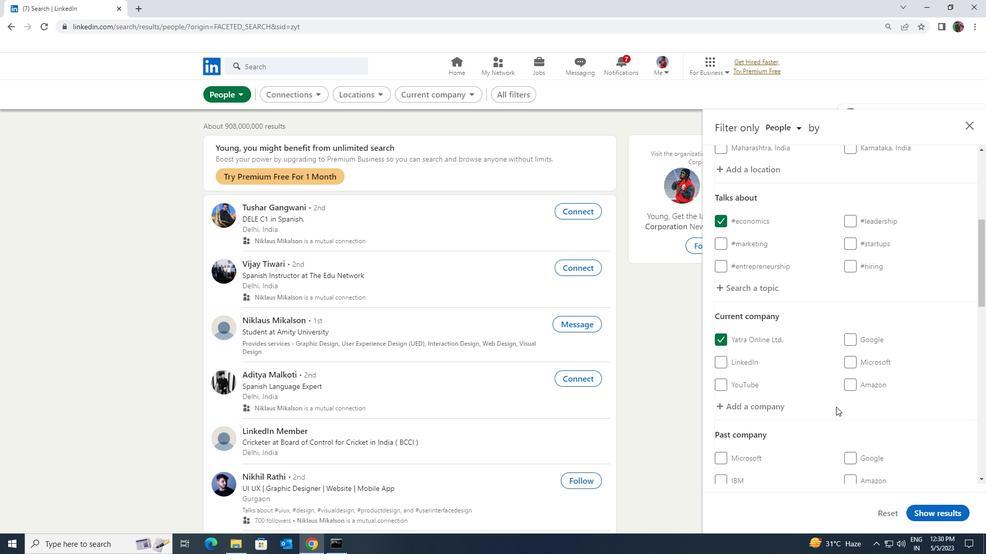 
Action: Mouse scrolled (836, 406) with delta (0, 0)
Screenshot: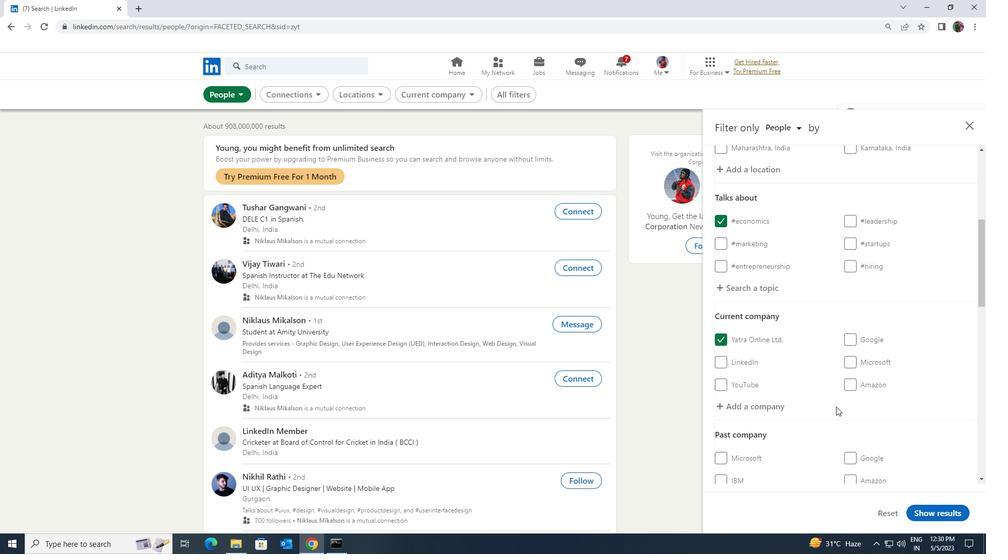 
Action: Mouse scrolled (836, 406) with delta (0, 0)
Screenshot: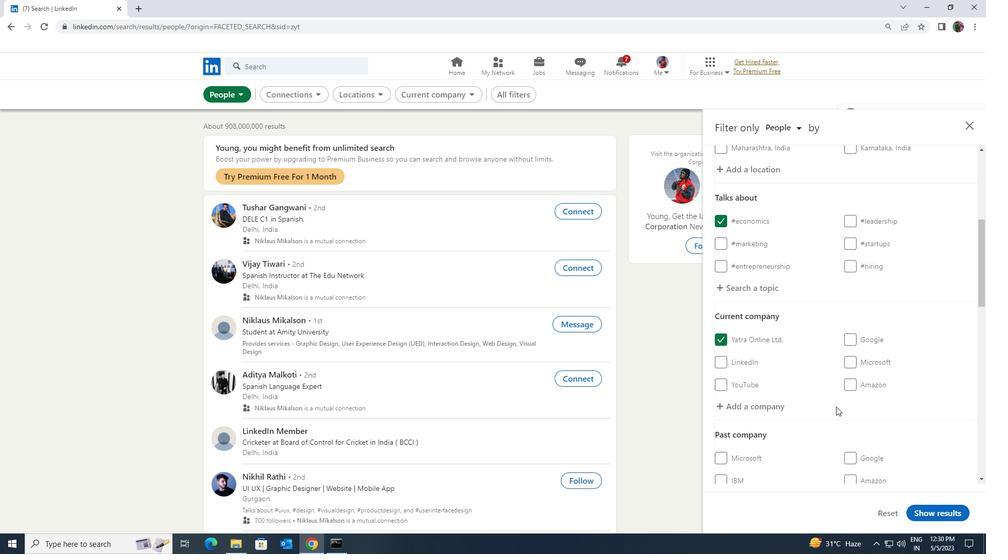 
Action: Mouse scrolled (836, 406) with delta (0, 0)
Screenshot: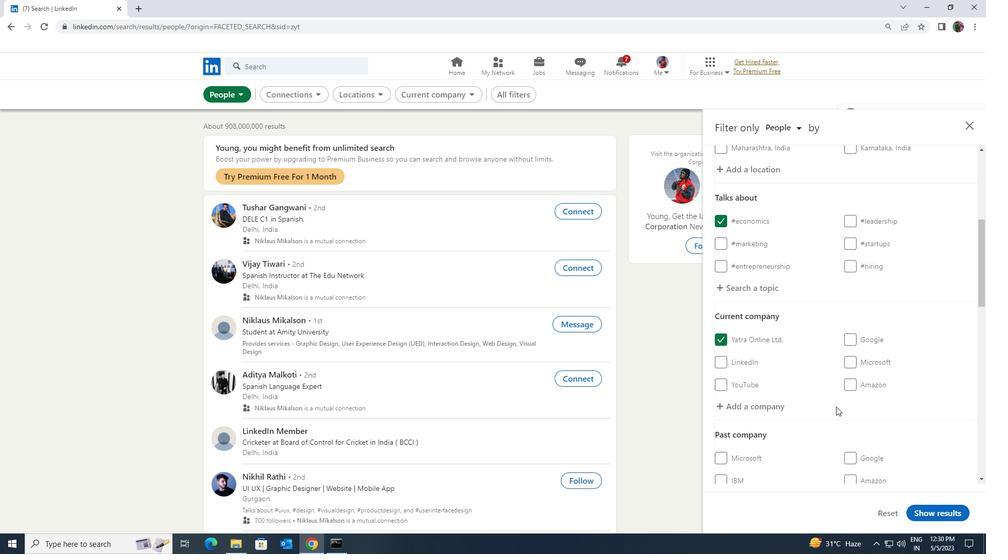 
Action: Mouse scrolled (836, 406) with delta (0, 0)
Screenshot: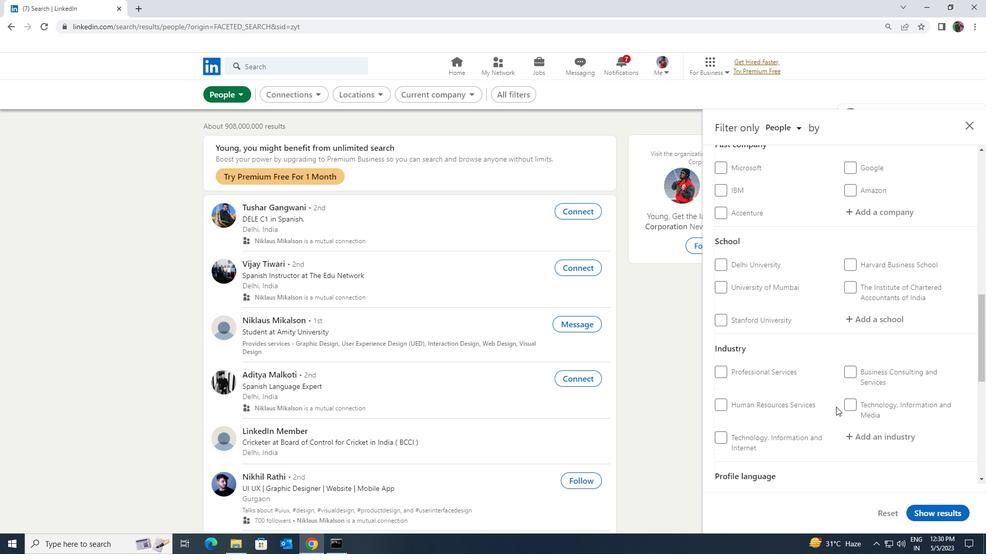 
Action: Mouse moved to (851, 320)
Screenshot: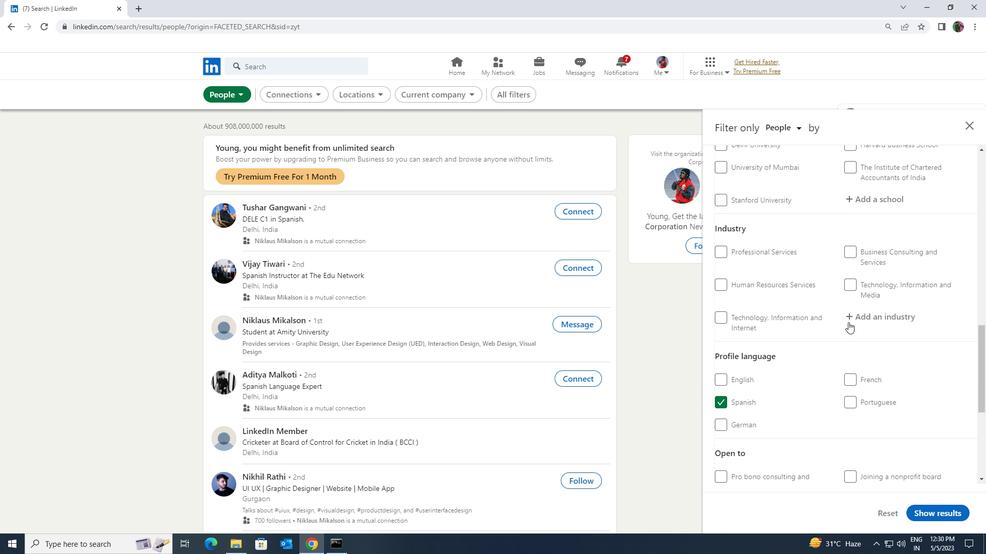 
Action: Mouse scrolled (851, 321) with delta (0, 0)
Screenshot: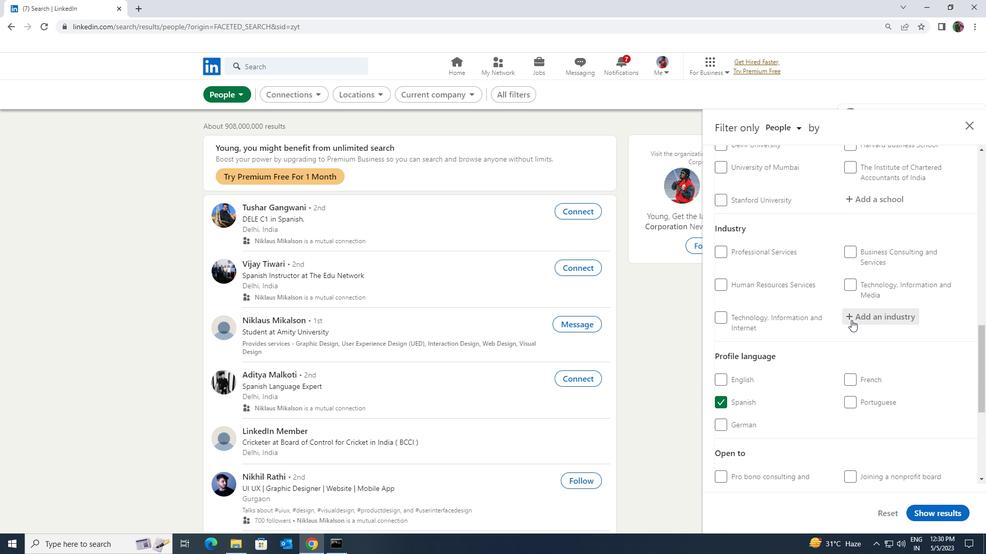
Action: Mouse scrolled (851, 321) with delta (0, 0)
Screenshot: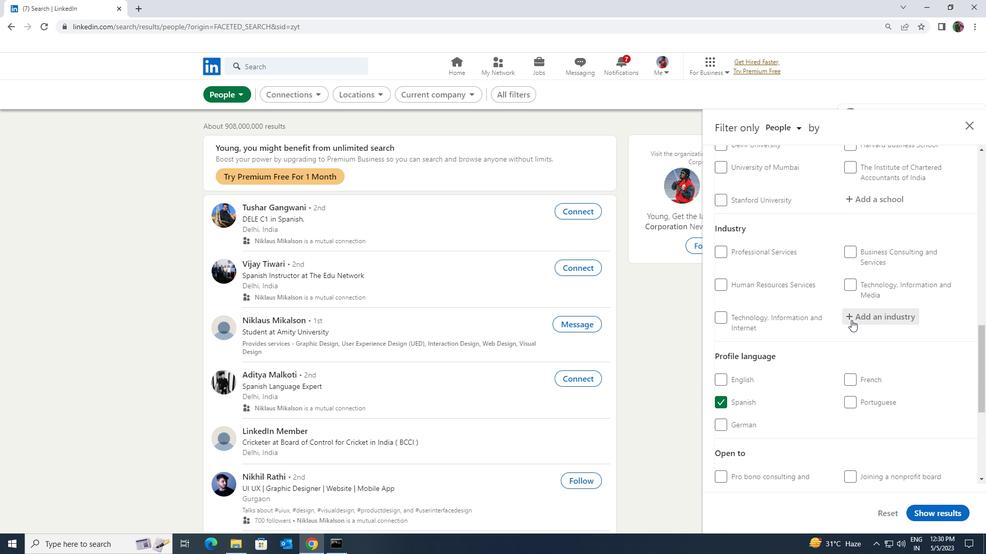 
Action: Mouse moved to (856, 304)
Screenshot: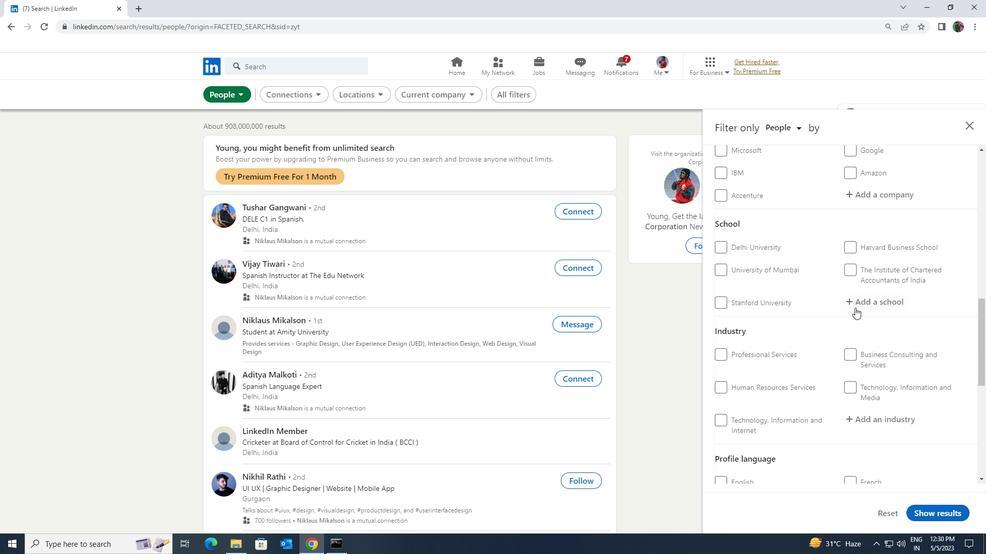 
Action: Mouse pressed left at (856, 304)
Screenshot: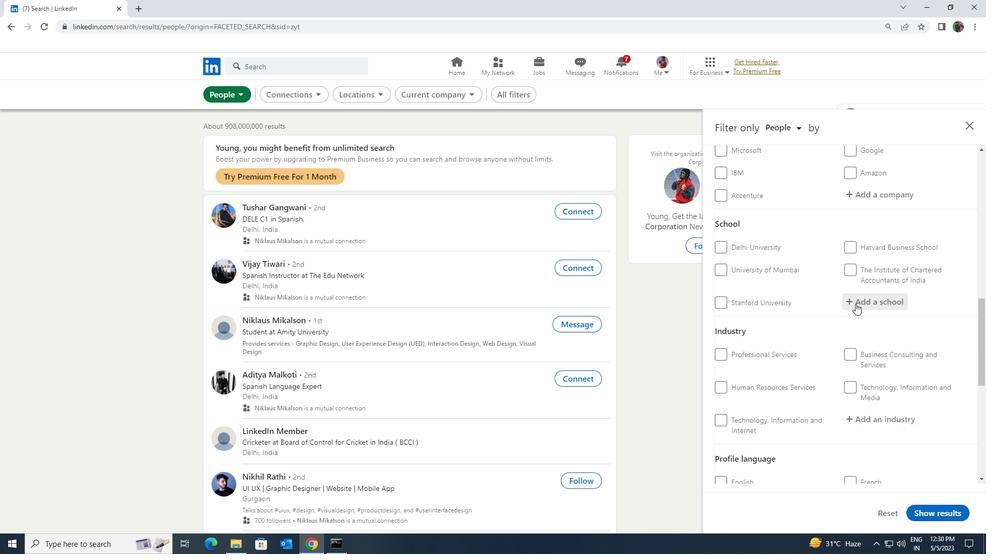 
Action: Key pressed <Key.shift><Key.shift><Key.shift><Key.shift><Key.shift>SURANA<Key.space><Key.shift>COLL
Screenshot: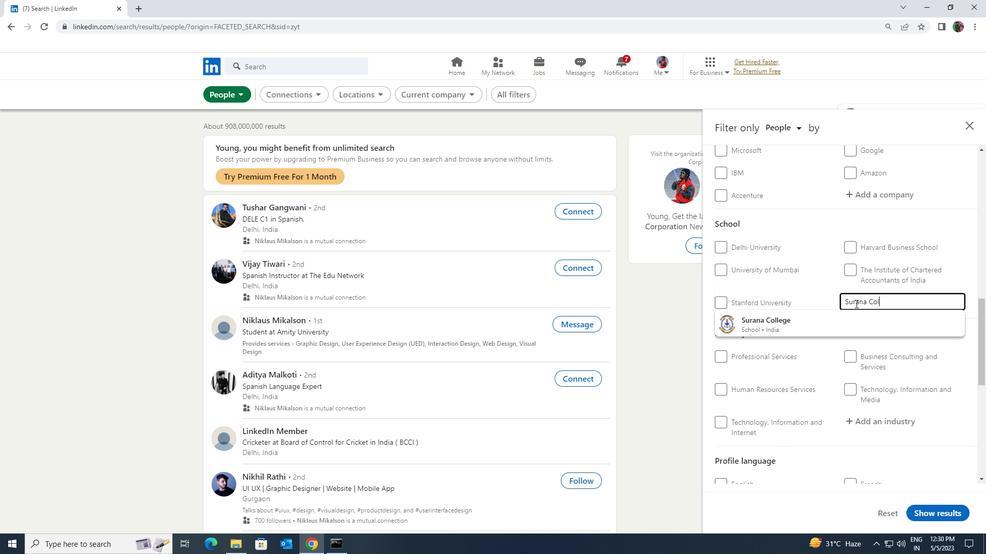 
Action: Mouse moved to (849, 313)
Screenshot: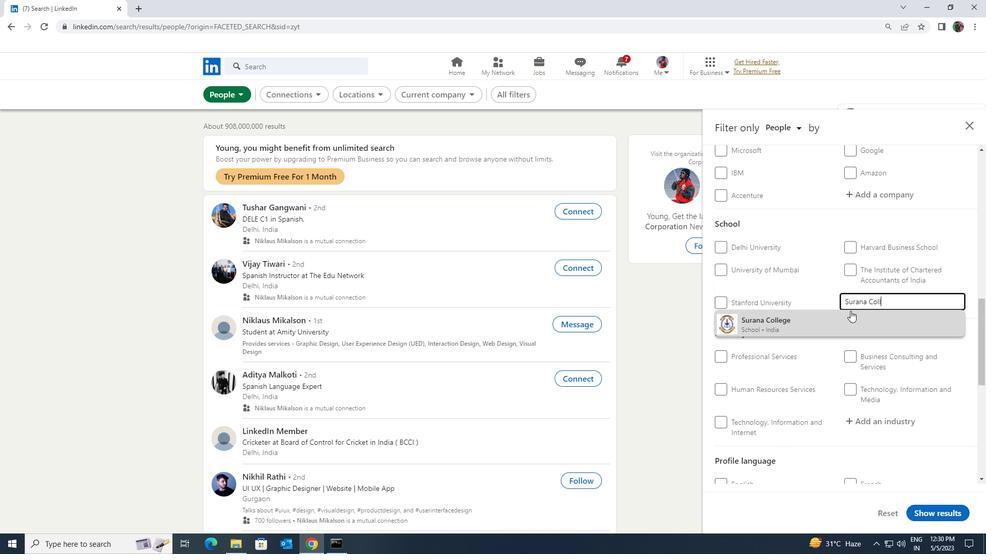 
Action: Mouse pressed left at (849, 313)
Screenshot: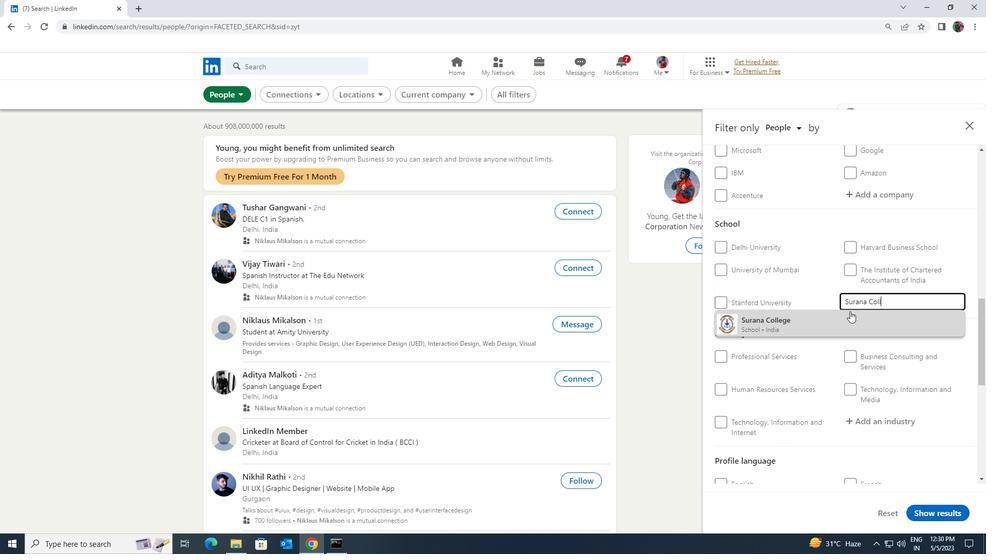 
Action: Mouse scrolled (849, 312) with delta (0, 0)
Screenshot: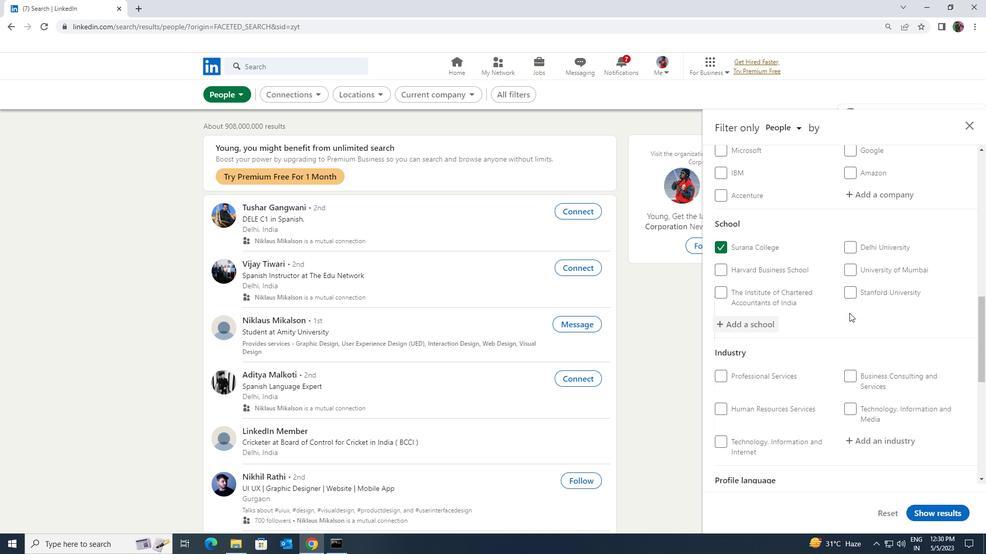 
Action: Mouse scrolled (849, 312) with delta (0, 0)
Screenshot: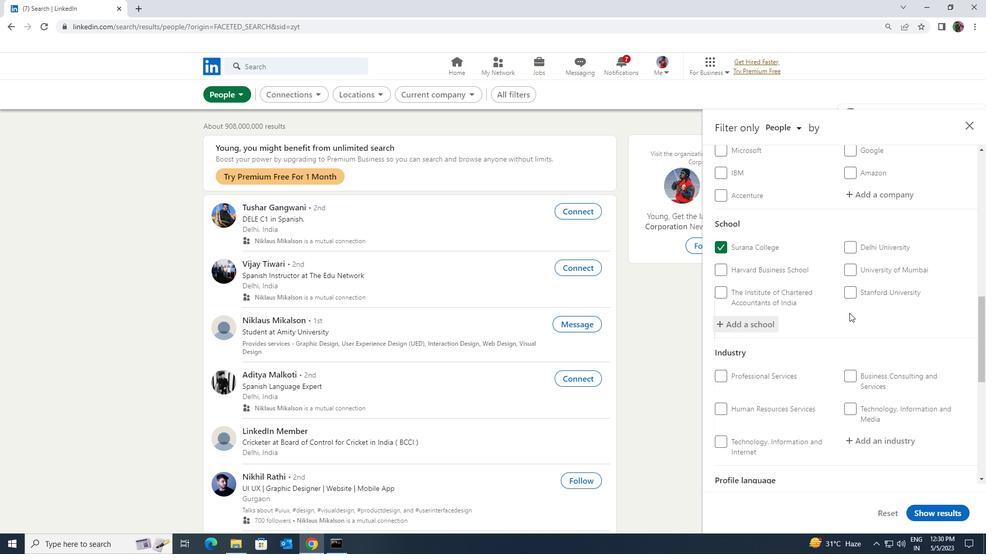 
Action: Mouse moved to (860, 332)
Screenshot: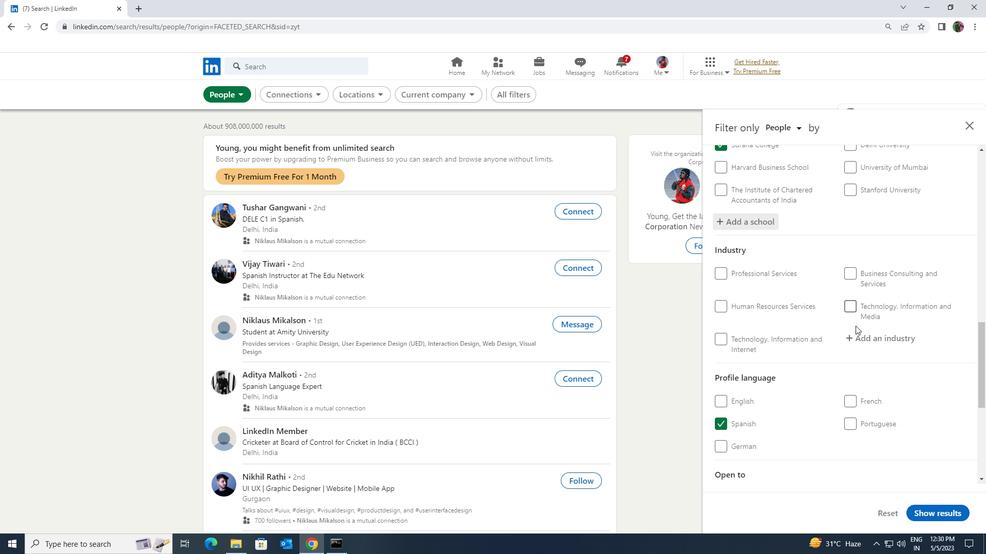 
Action: Mouse pressed left at (860, 332)
Screenshot: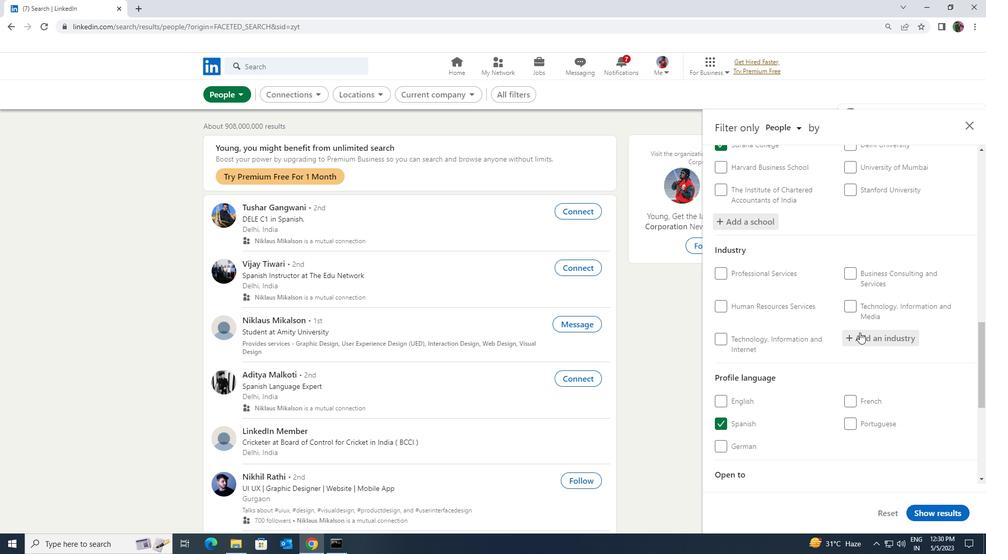 
Action: Key pressed <Key.shift><Key.shift><Key.shift><Key.shift><Key.shift><Key.shift><Key.shift><Key.shift><Key.shift><Key.shift><Key.shift><Key.shift><Key.shift><Key.shift><Key.shift><Key.shift><Key.shift><Key.shift><Key.shift><Key.shift><Key.shift><Key.shift><Key.shift><Key.shift><Key.shift><Key.shift><Key.shift><Key.shift><Key.shift><Key.shift><Key.shift><Key.shift><Key.shift><Key.shift><Key.shift><Key.shift><Key.shift><Key.shift><Key.shift><Key.shift><Key.shift><Key.shift><Key.shift><Key.shift><Key.shift><Key.shift><Key.shift><Key.shift><Key.shift><Key.shift><Key.shift><Key.shift><Key.shift><Key.shift><Key.shift><Key.shift><Key.shift><Key.shift><Key.shift><Key.shift><Key.shift><Key.shift><Key.shift><Key.shift>SOAP<Key.space>AND<Key.space>
Screenshot: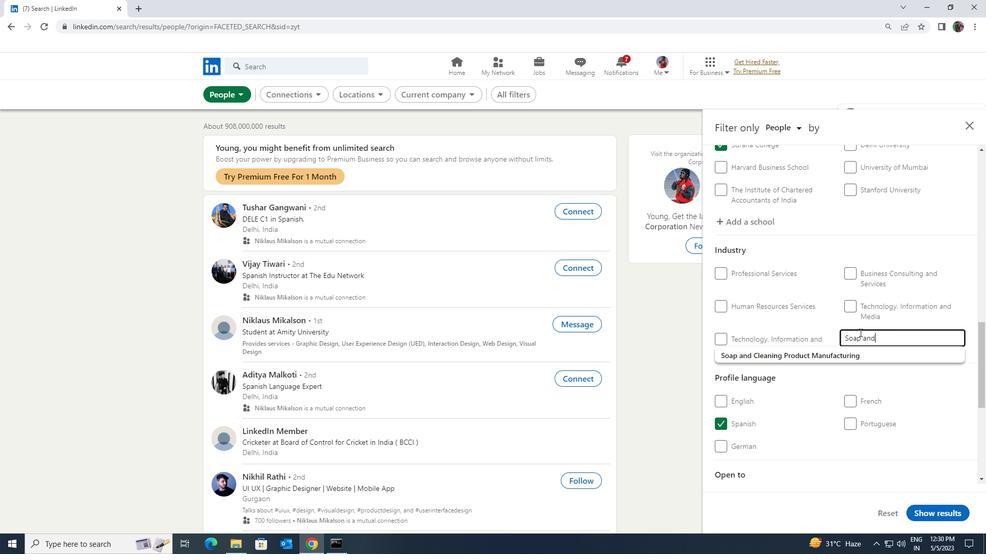 
Action: Mouse moved to (852, 349)
Screenshot: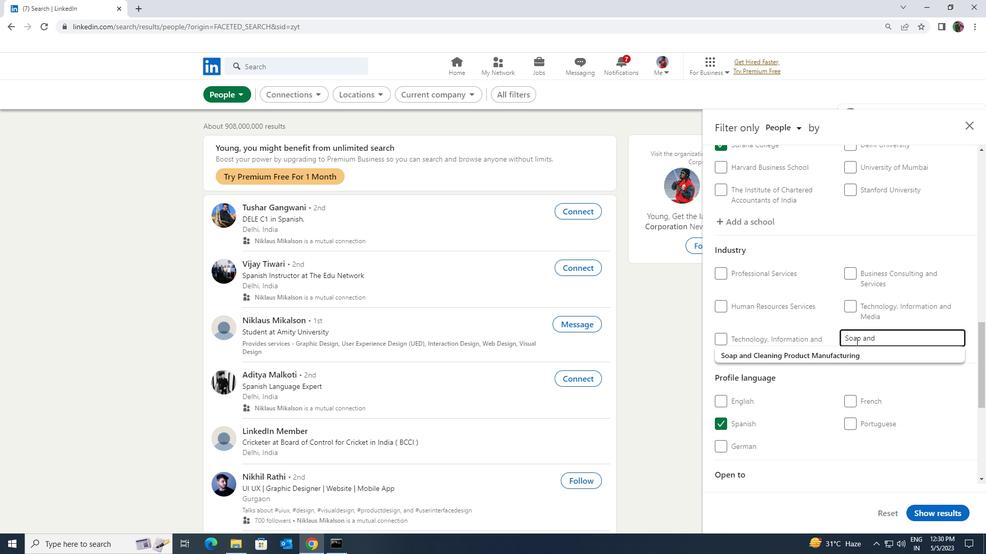 
Action: Mouse pressed left at (852, 349)
Screenshot: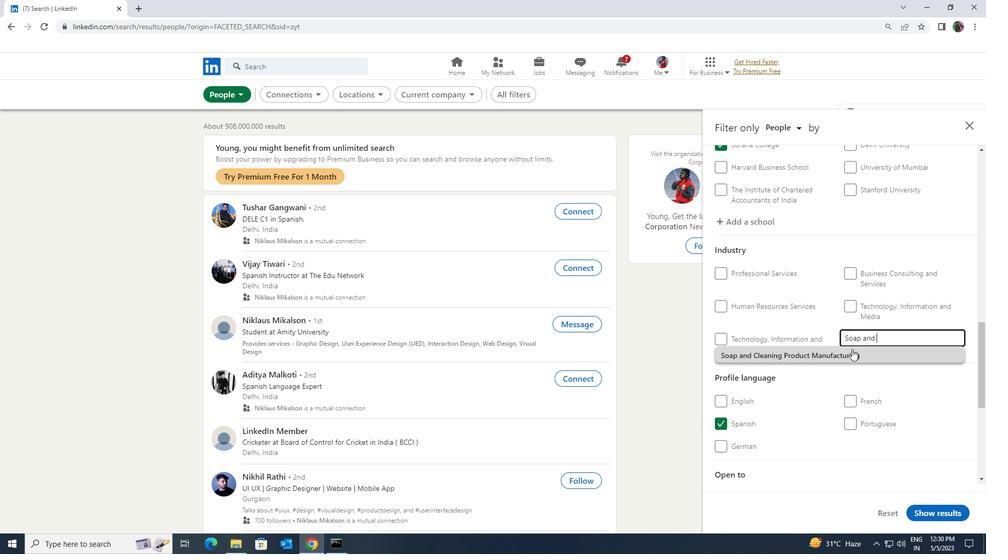 
Action: Mouse scrolled (852, 349) with delta (0, 0)
Screenshot: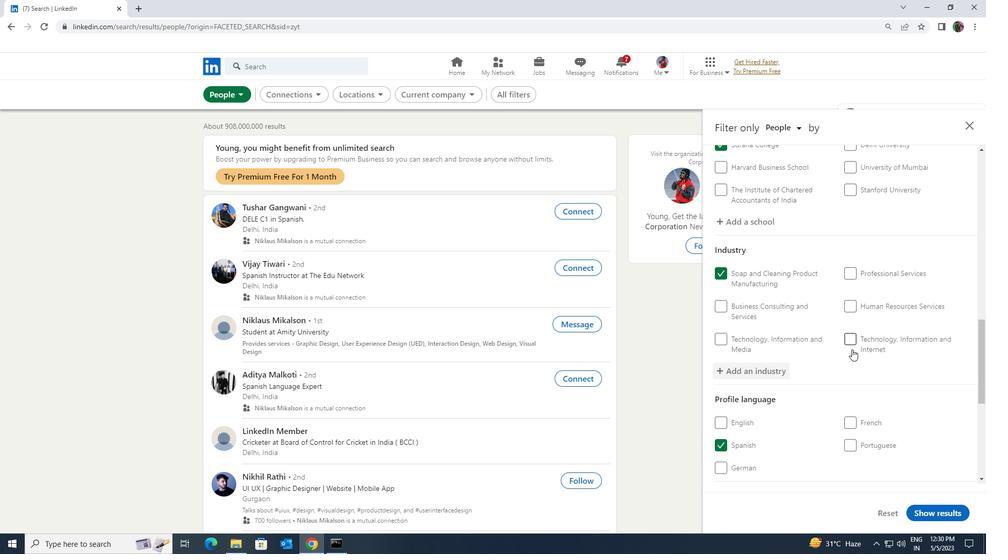 
Action: Mouse scrolled (852, 349) with delta (0, 0)
Screenshot: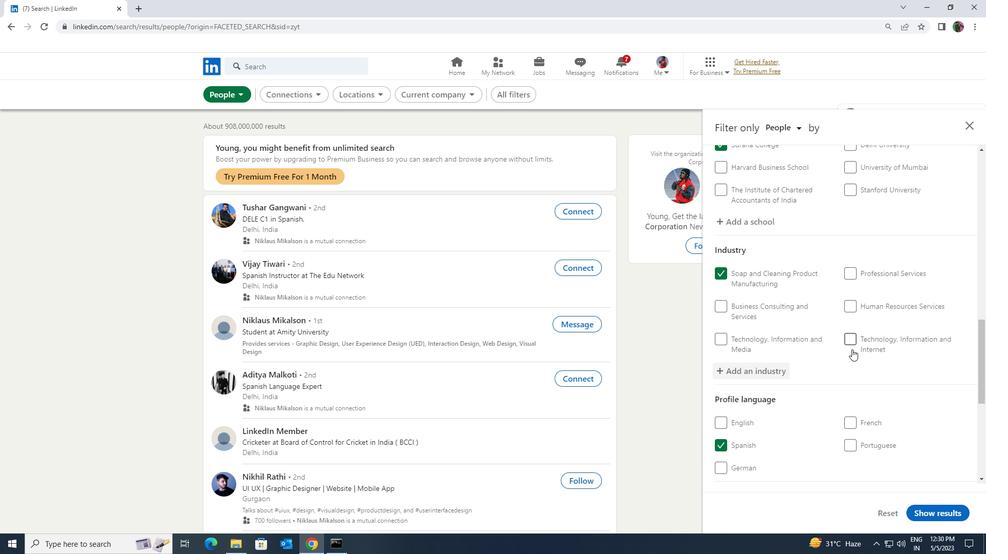 
Action: Mouse scrolled (852, 349) with delta (0, 0)
Screenshot: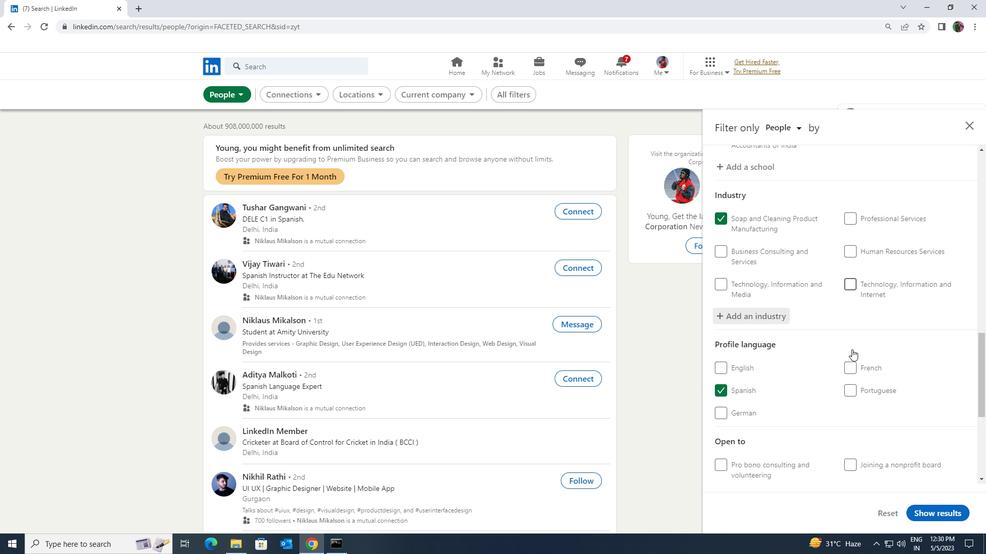 
Action: Mouse scrolled (852, 349) with delta (0, 0)
Screenshot: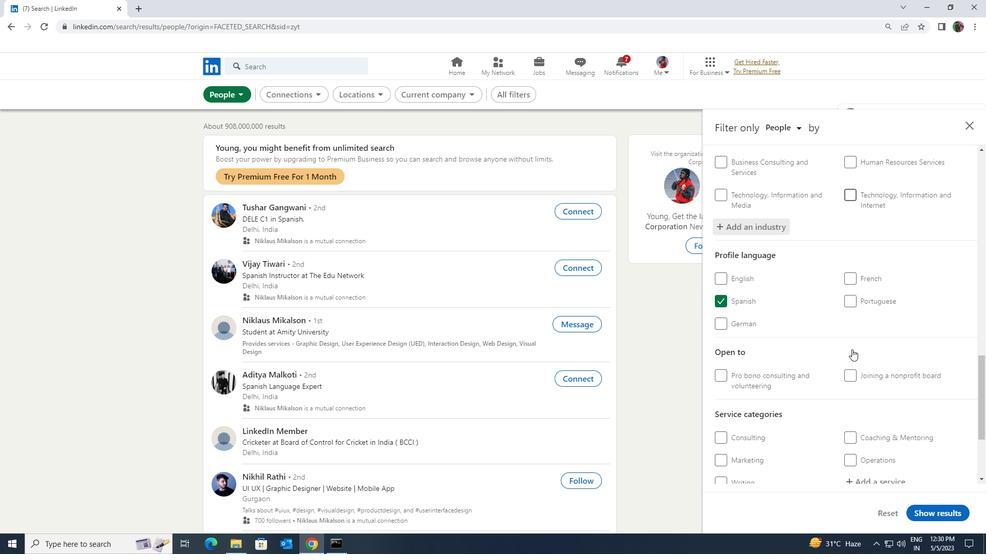 
Action: Mouse moved to (855, 415)
Screenshot: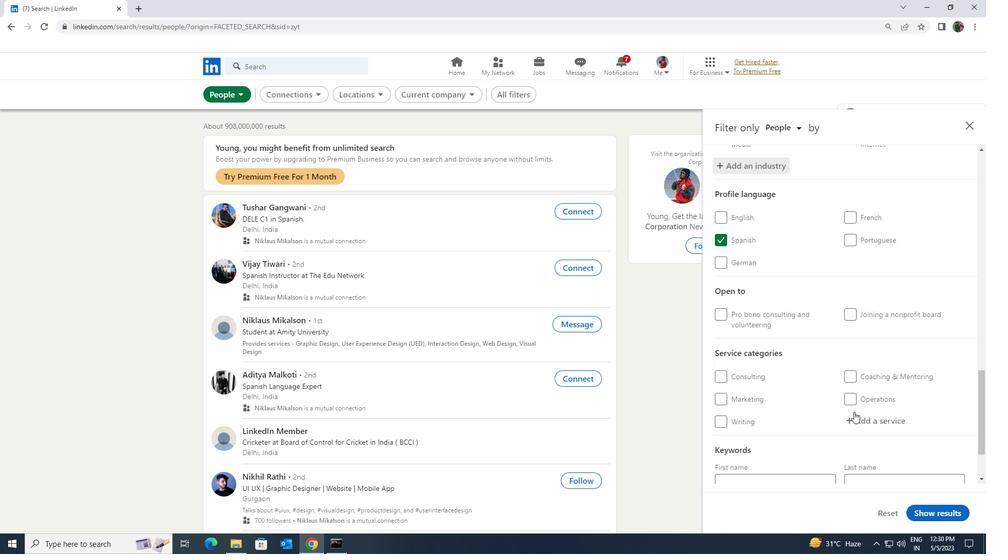 
Action: Mouse pressed left at (855, 415)
Screenshot: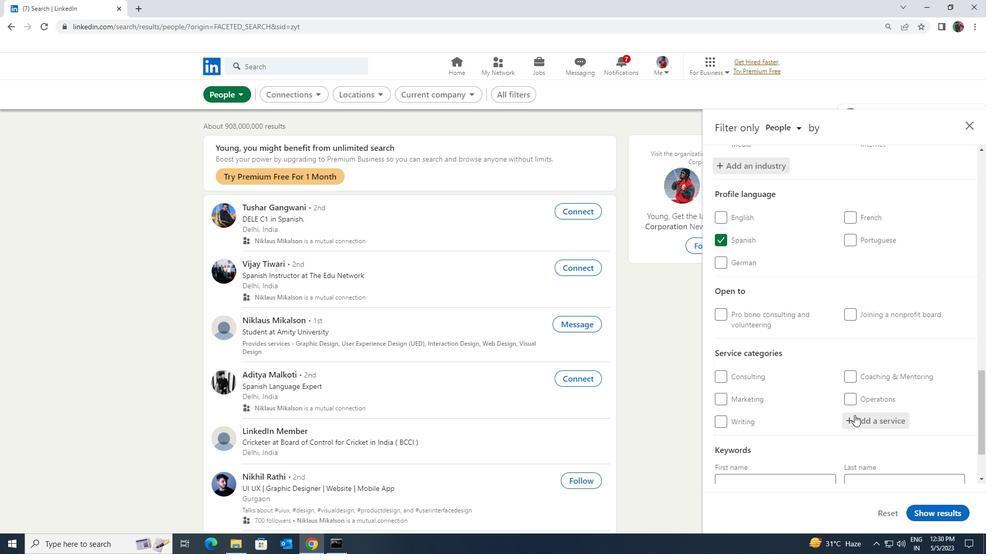 
Action: Key pressed <Key.shift>MARKET
Screenshot: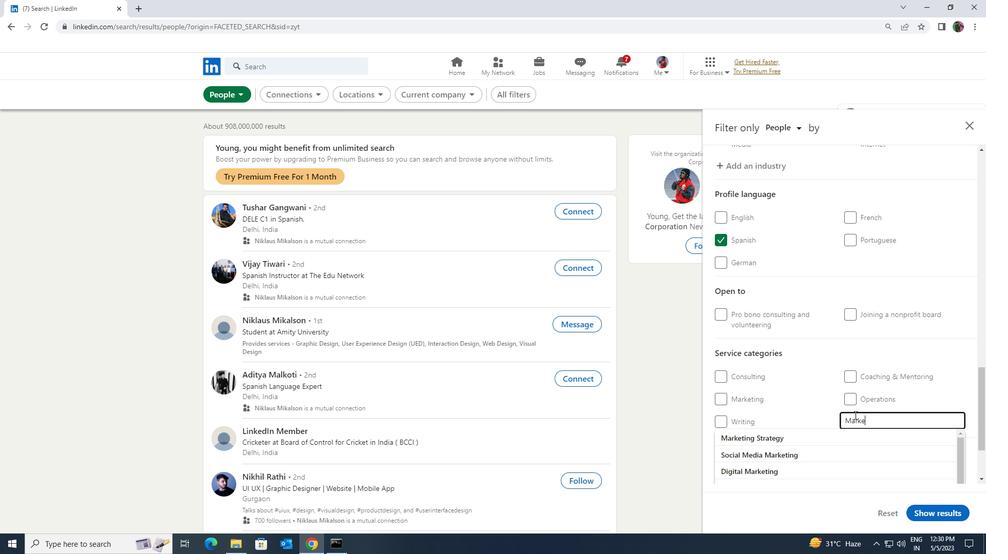 
Action: Mouse moved to (851, 430)
Screenshot: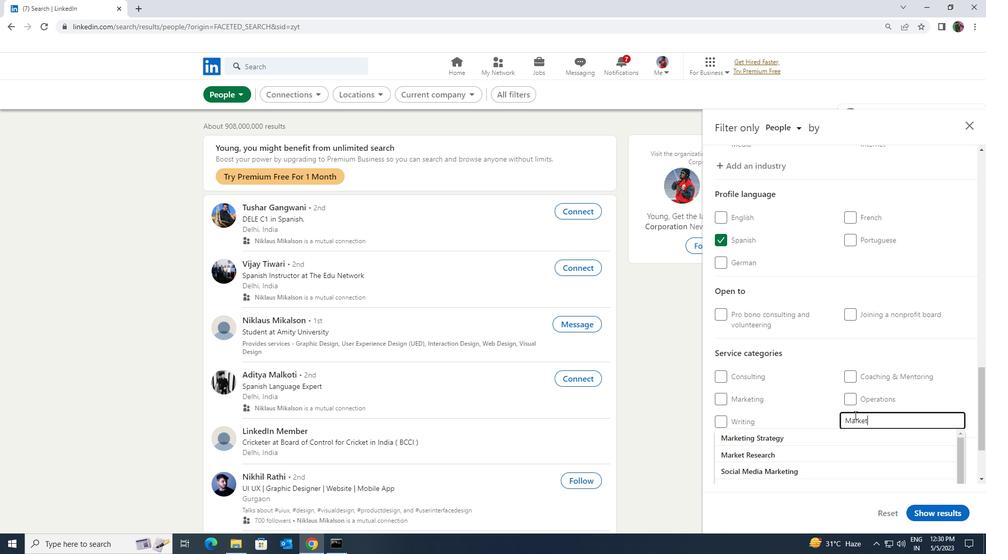 
Action: Mouse pressed left at (851, 430)
Screenshot: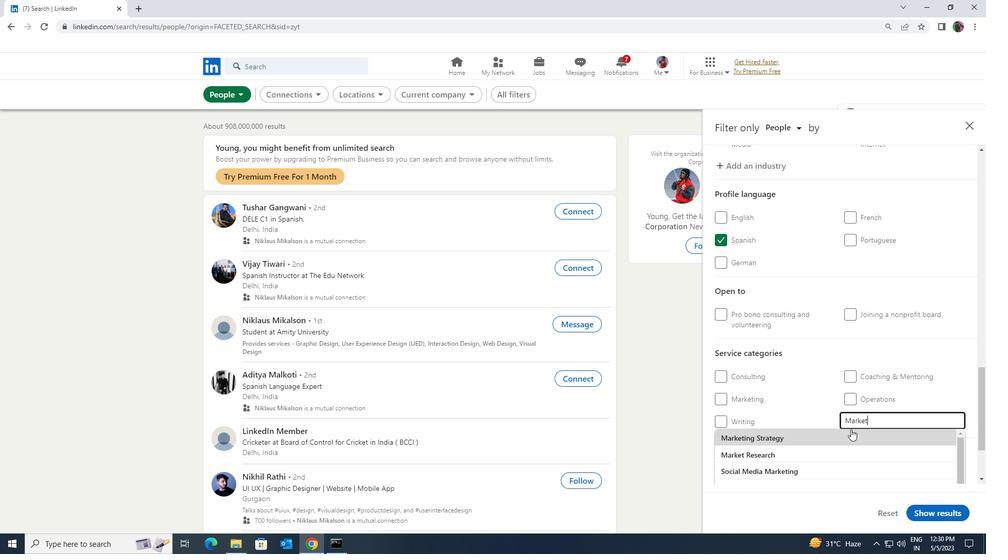 
Action: Mouse moved to (851, 430)
Screenshot: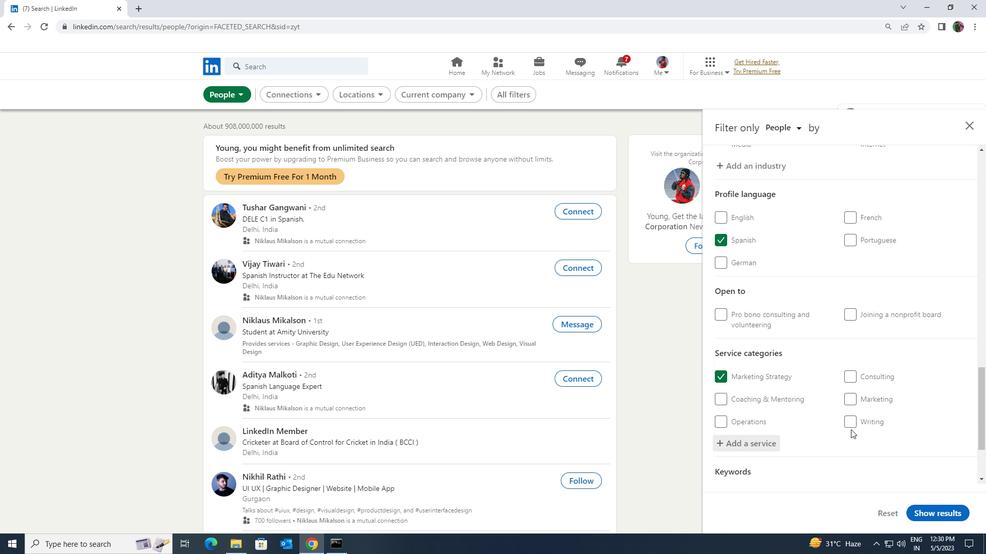 
Action: Mouse scrolled (851, 429) with delta (0, 0)
Screenshot: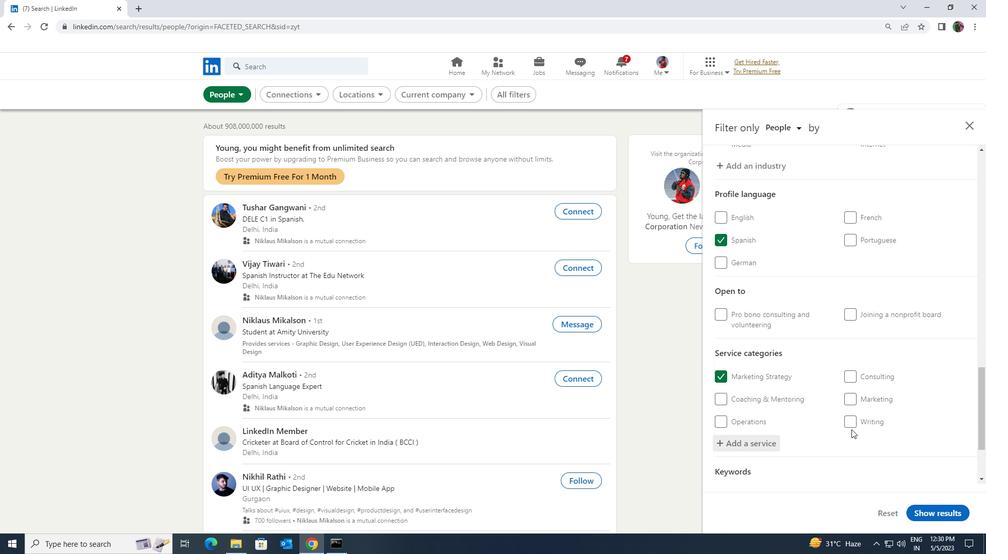 
Action: Mouse scrolled (851, 429) with delta (0, 0)
Screenshot: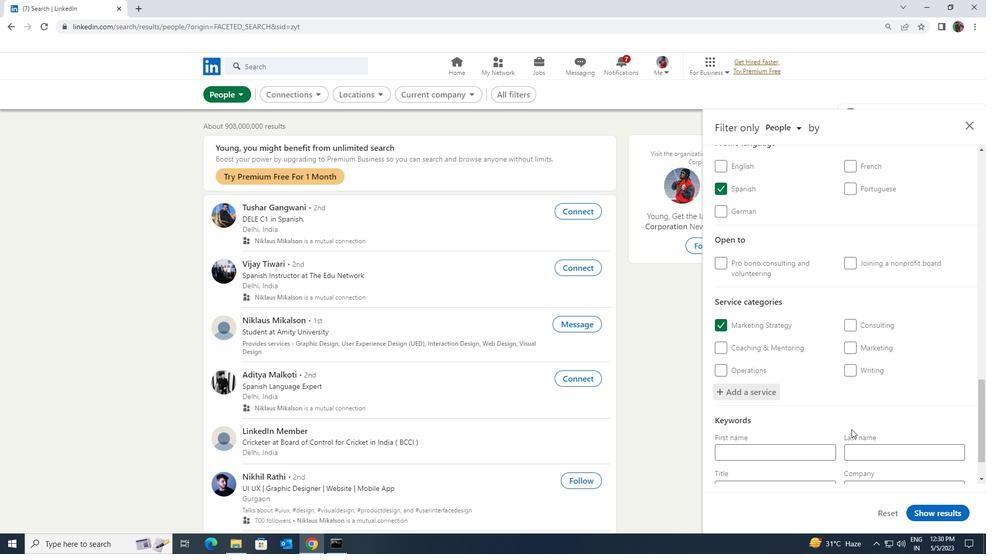 
Action: Mouse scrolled (851, 429) with delta (0, 0)
Screenshot: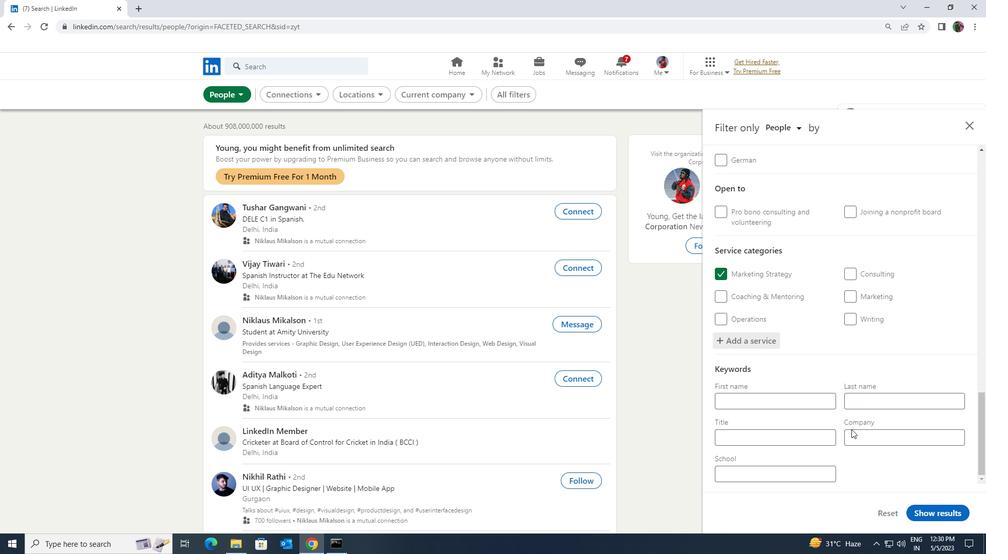 
Action: Mouse moved to (817, 438)
Screenshot: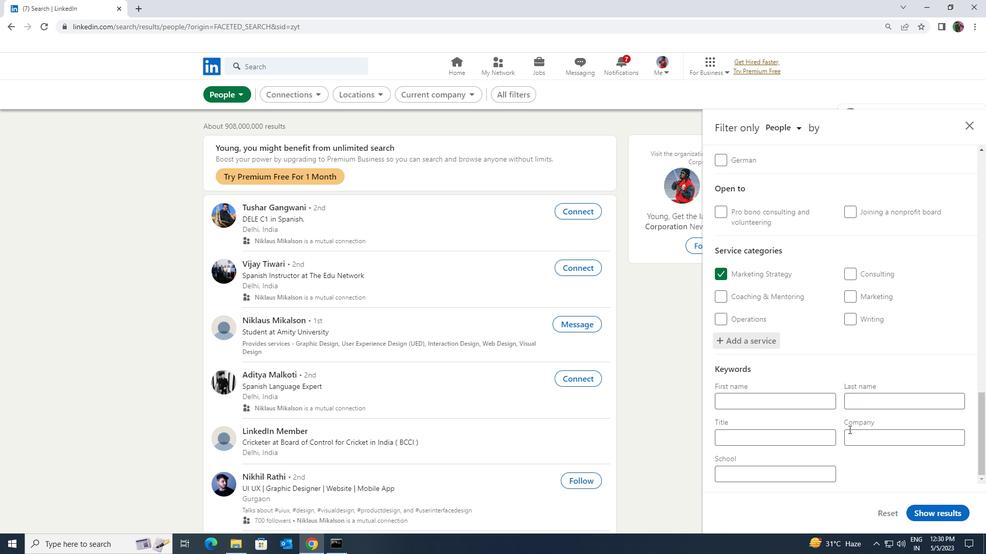 
Action: Mouse pressed left at (817, 438)
Screenshot: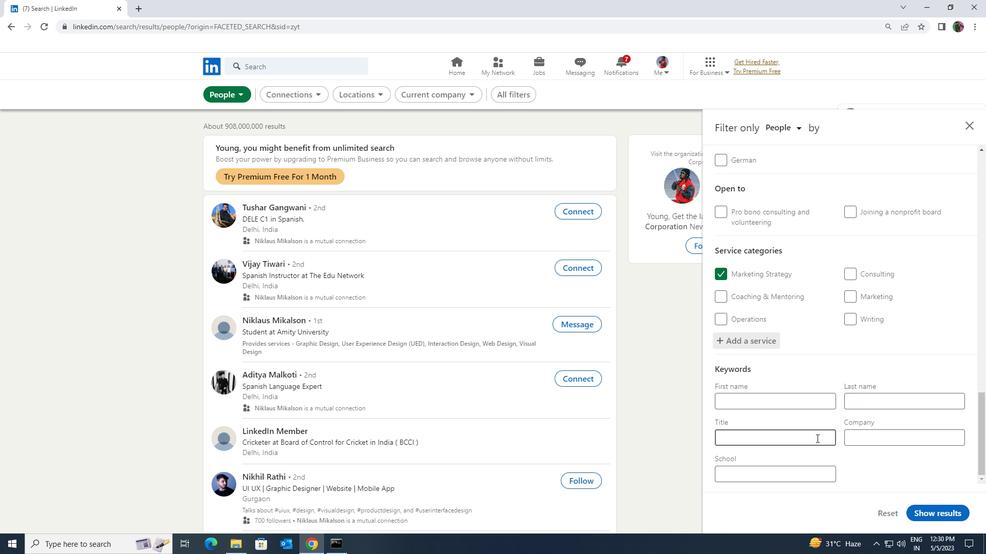
Action: Key pressed <Key.shift>MUSIC<Key.space><Key.shift>PRODUCER
Screenshot: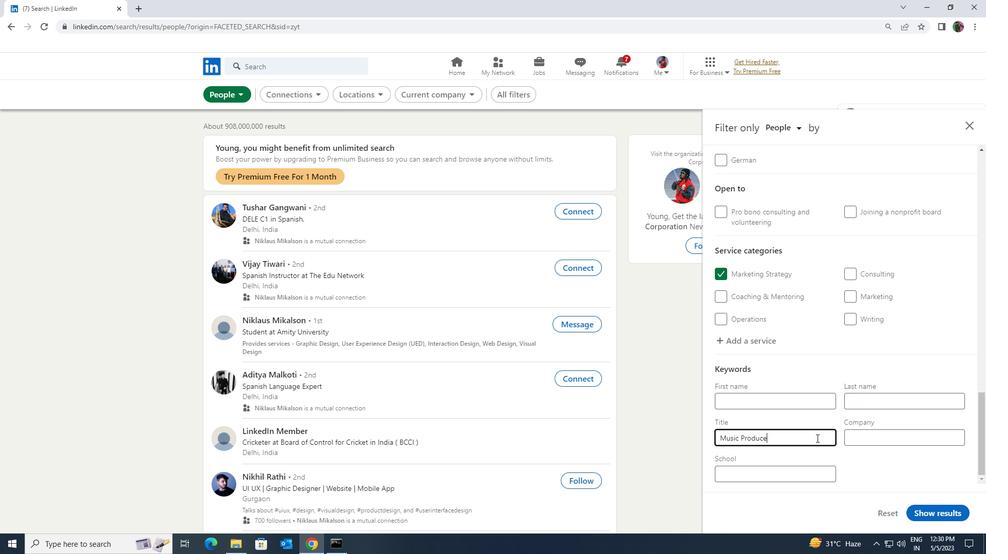 
Action: Mouse moved to (923, 511)
Screenshot: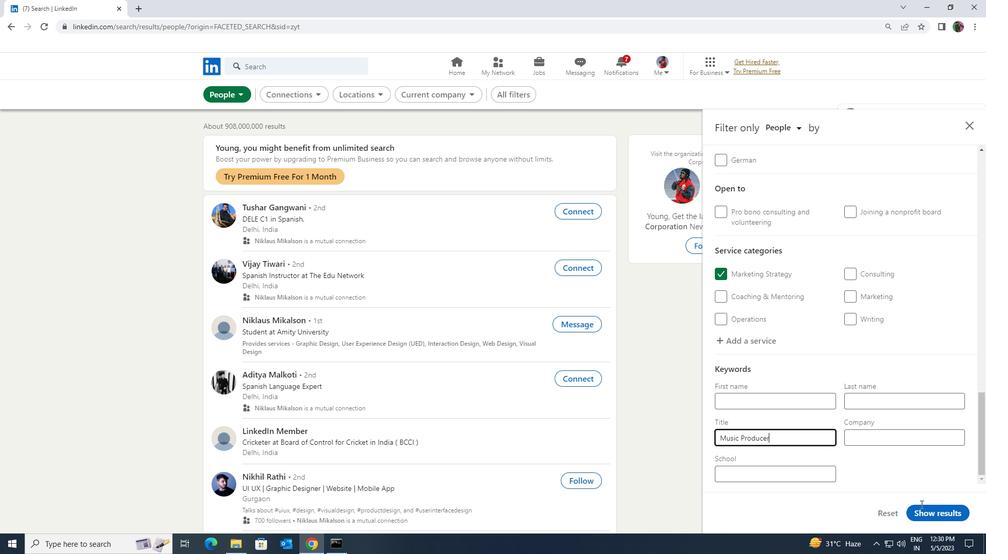 
Action: Mouse pressed left at (923, 511)
Screenshot: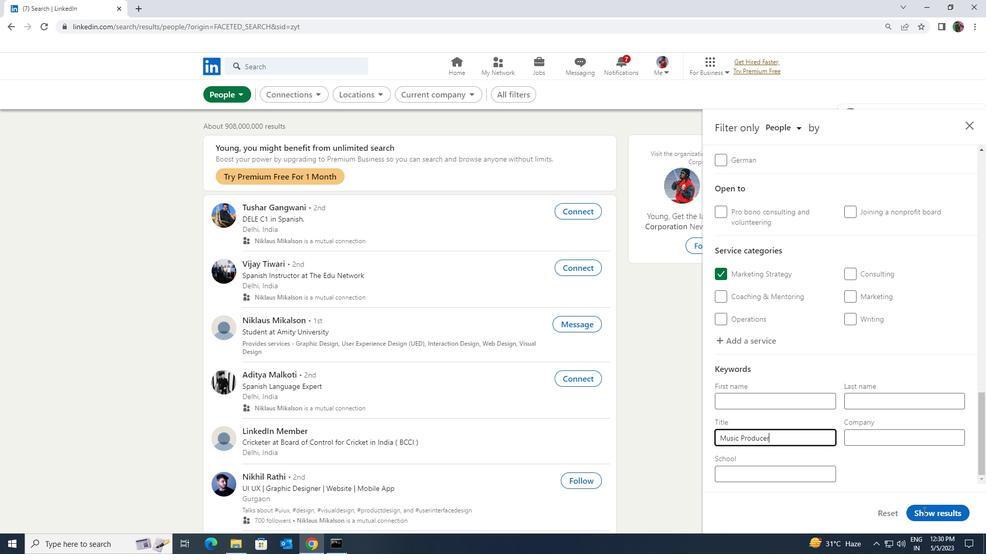 
Action: Mouse moved to (923, 512)
Screenshot: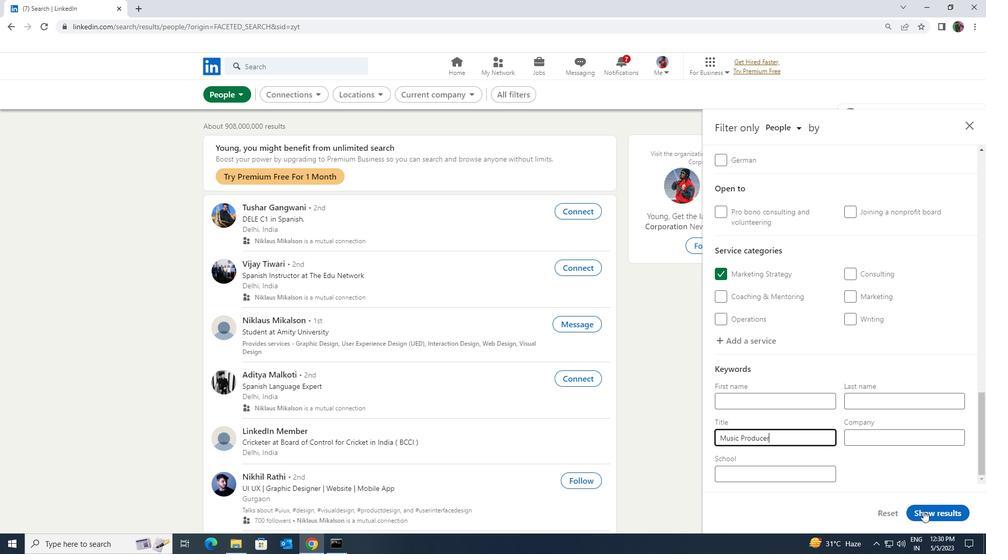 
Action: Mouse pressed left at (923, 512)
Screenshot: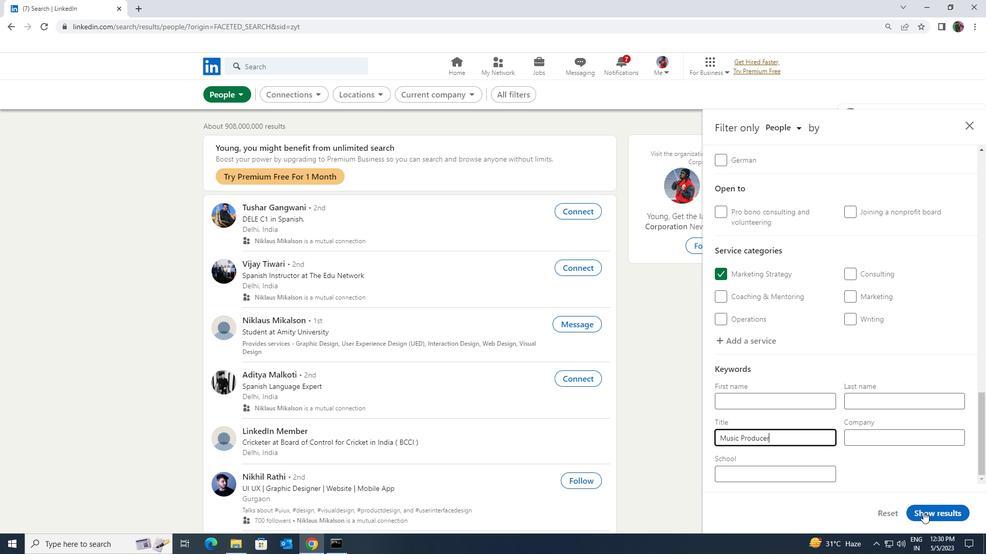 
